 Task: Play online wordle game with 6 letters.
Action: Mouse moved to (727, 79)
Screenshot: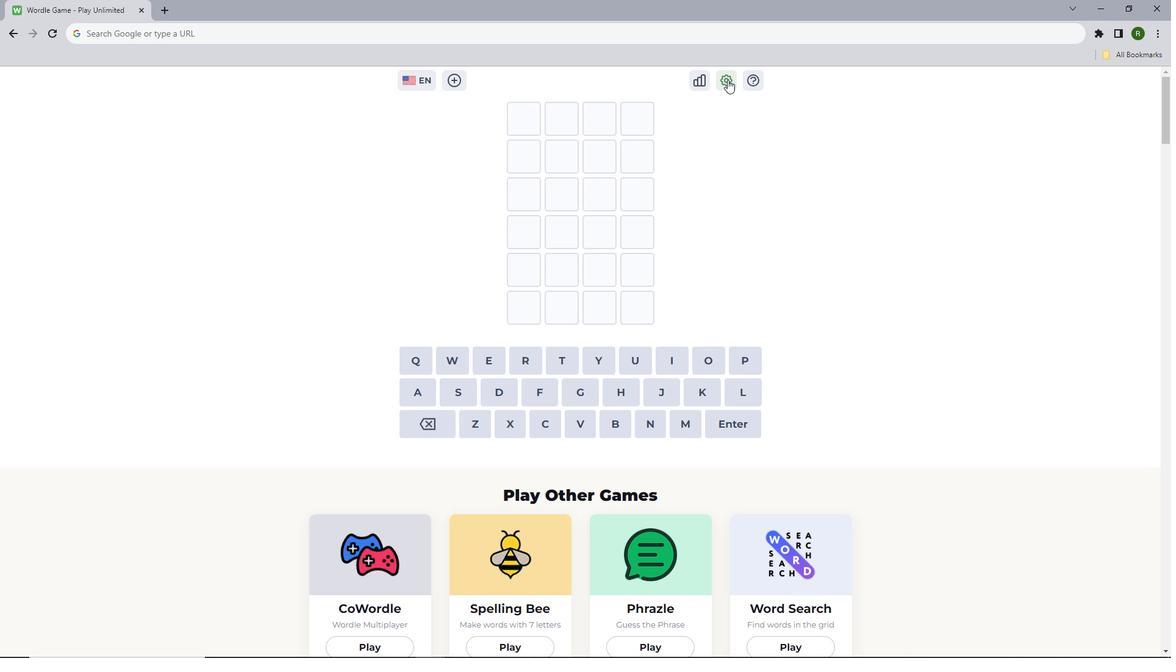 
Action: Mouse pressed left at (727, 79)
Screenshot: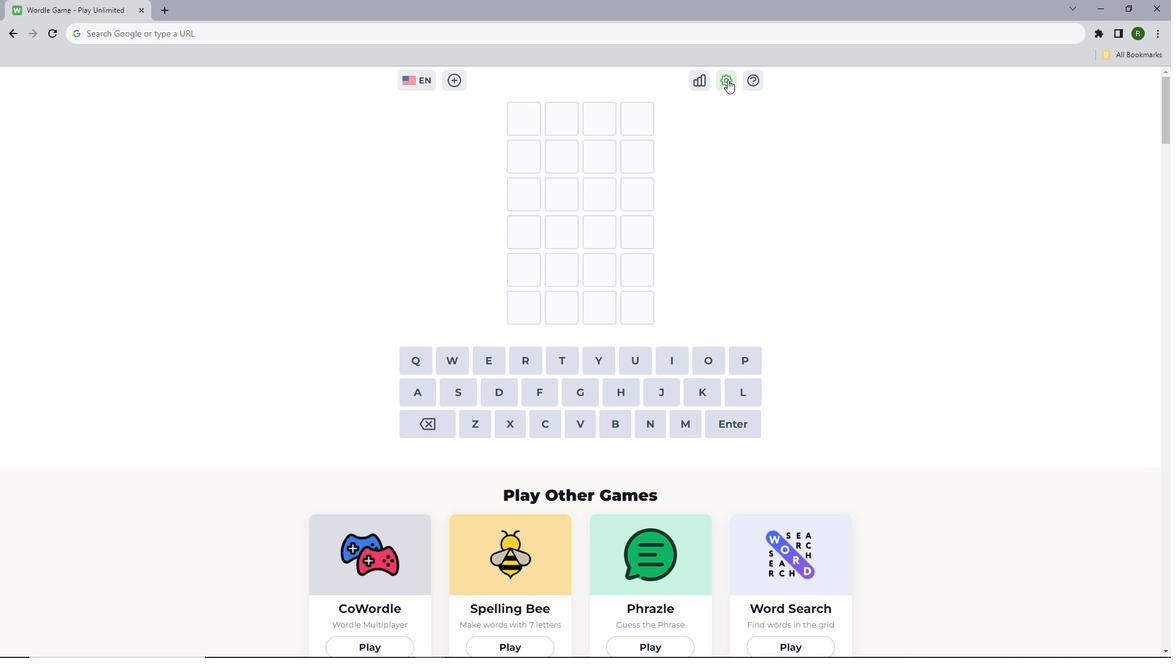 
Action: Mouse moved to (539, 162)
Screenshot: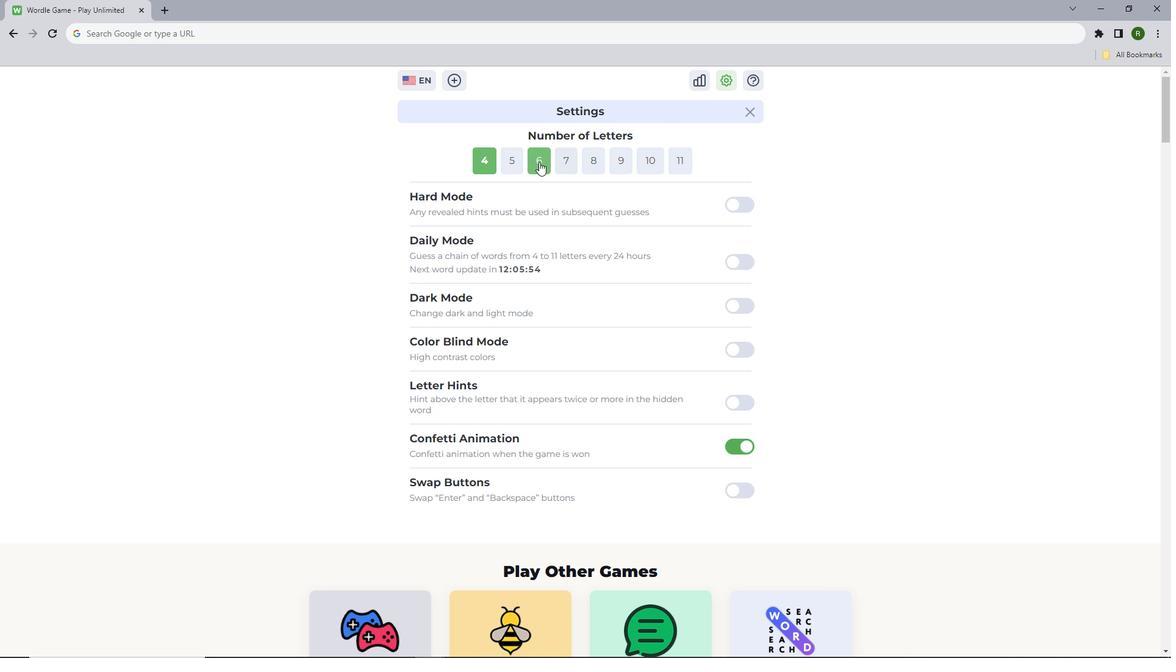 
Action: Mouse pressed left at (539, 162)
Screenshot: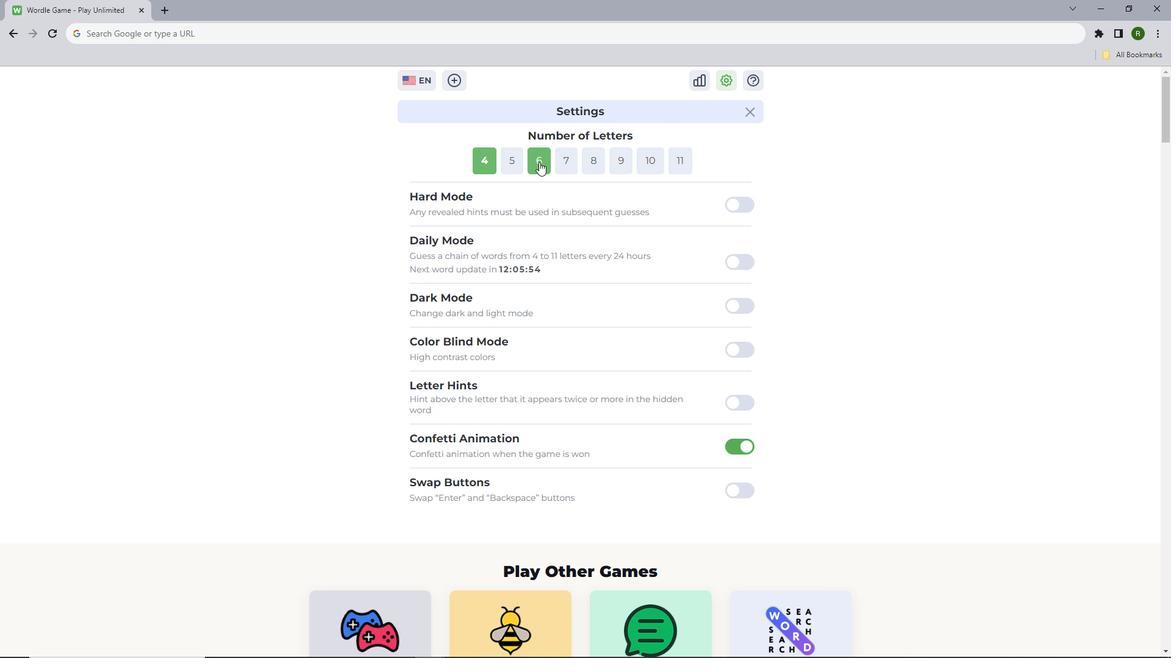 
Action: Mouse moved to (749, 109)
Screenshot: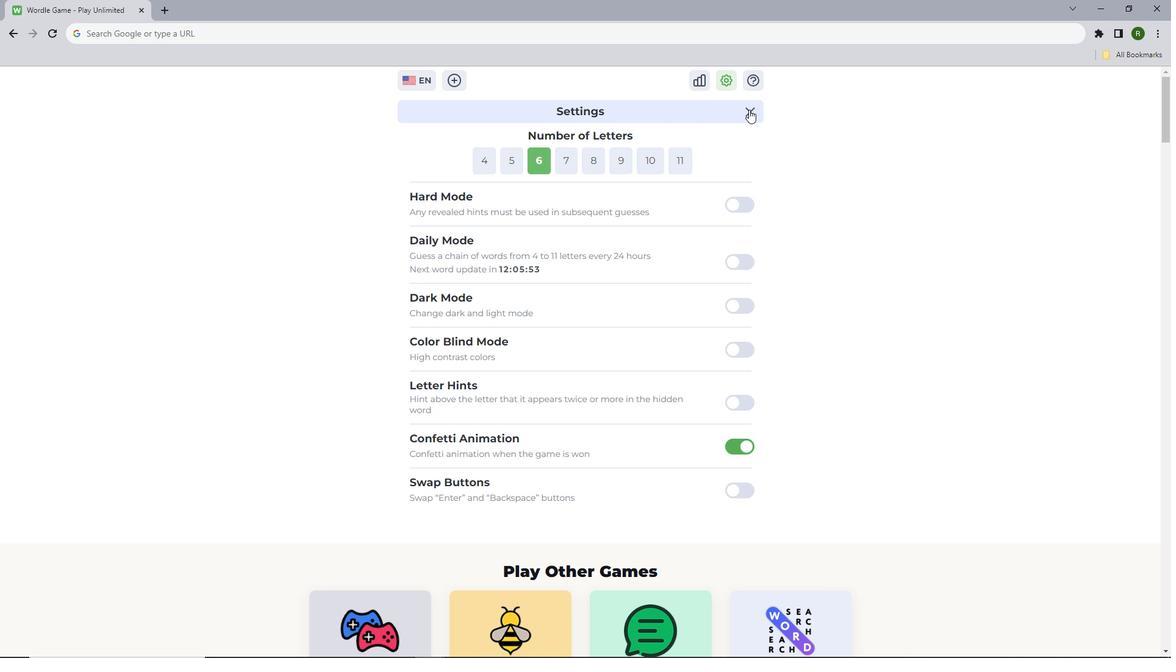 
Action: Mouse pressed left at (749, 109)
Screenshot: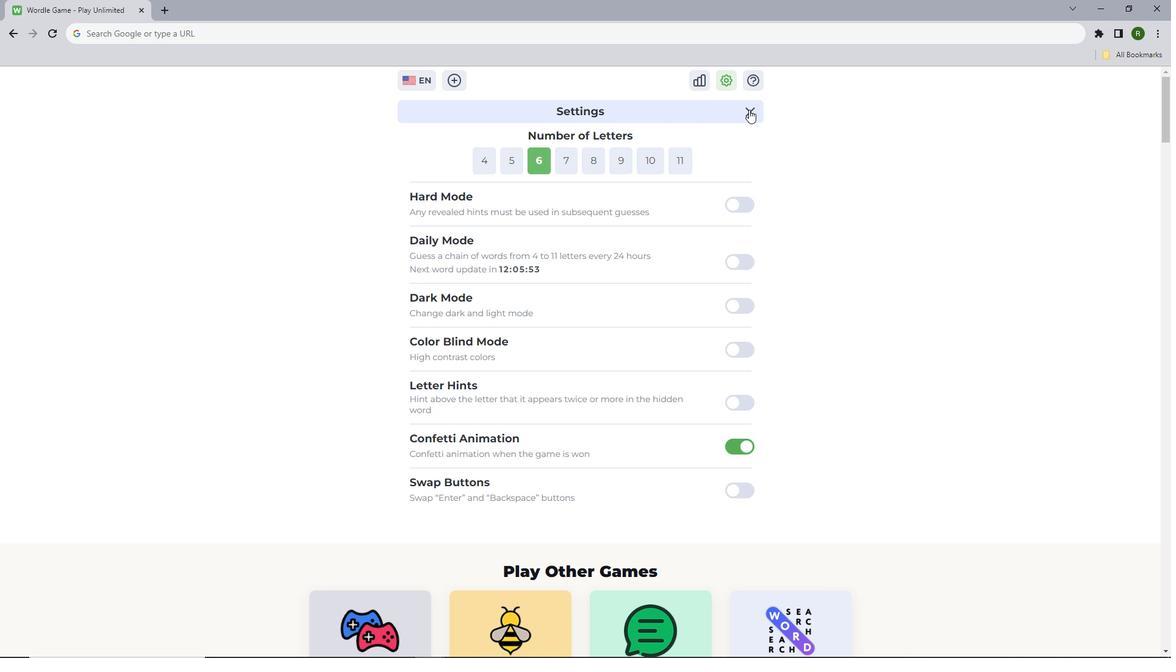 
Action: Mouse moved to (563, 361)
Screenshot: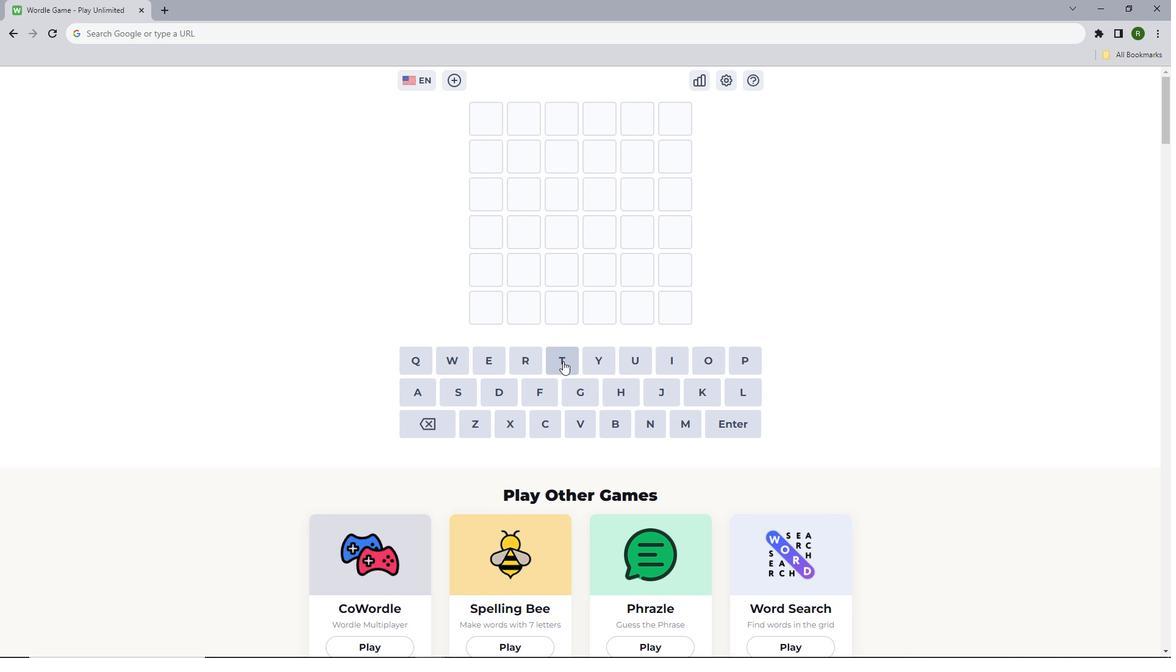 
Action: Mouse pressed left at (563, 361)
Screenshot: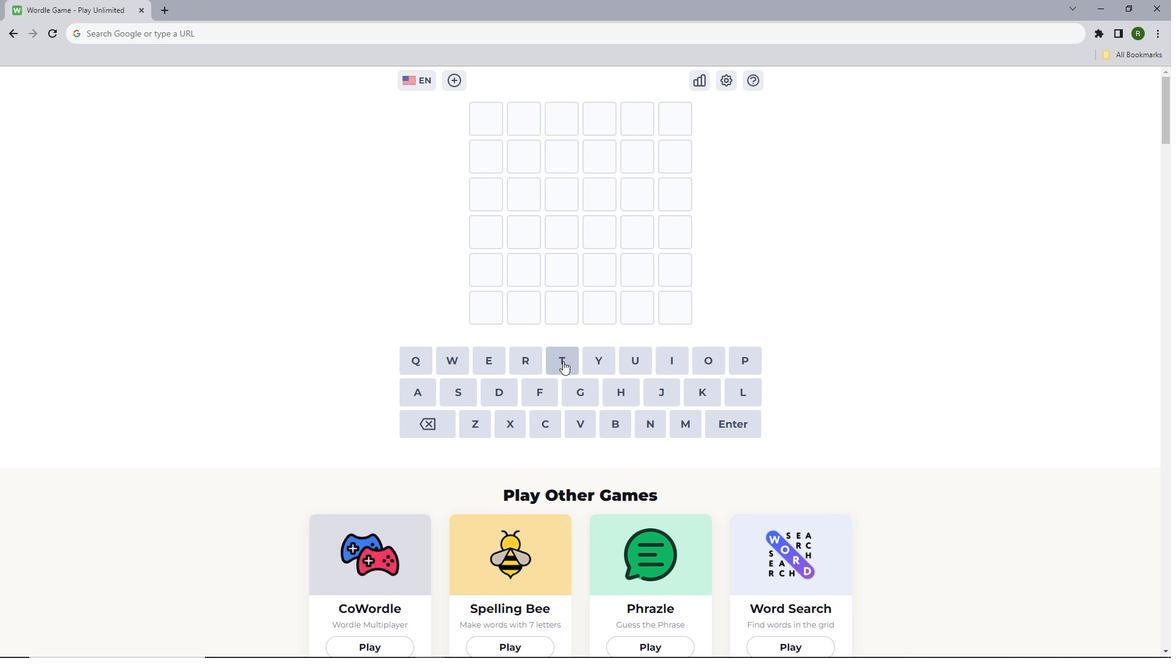 
Action: Mouse moved to (422, 391)
Screenshot: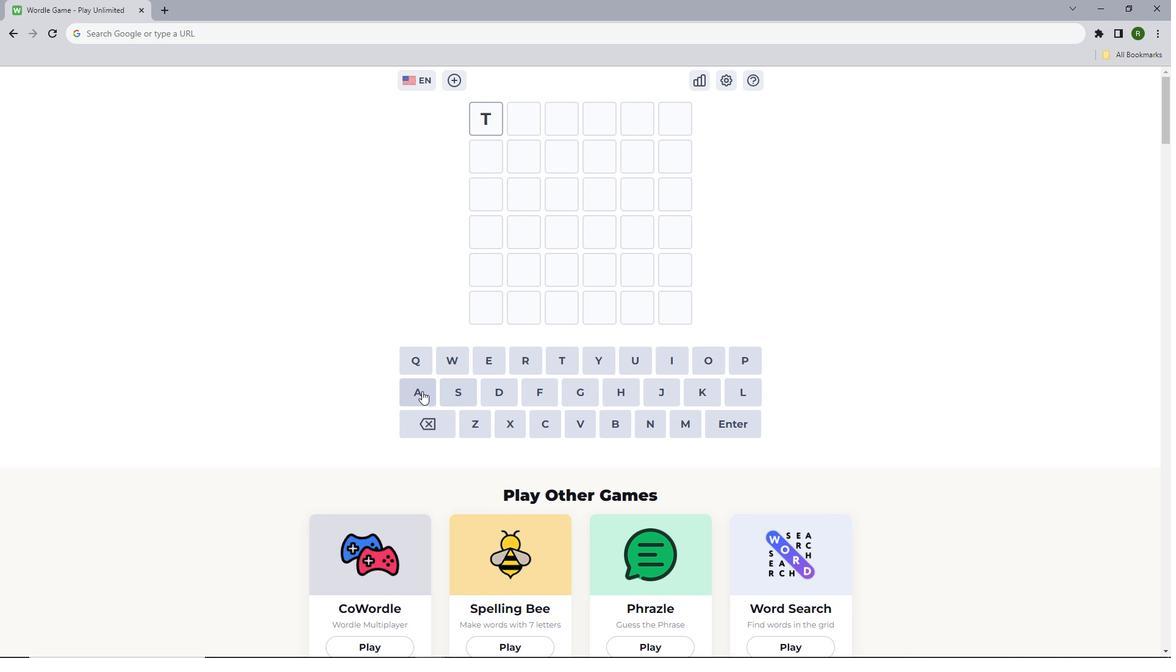 
Action: Mouse pressed left at (422, 391)
Screenshot: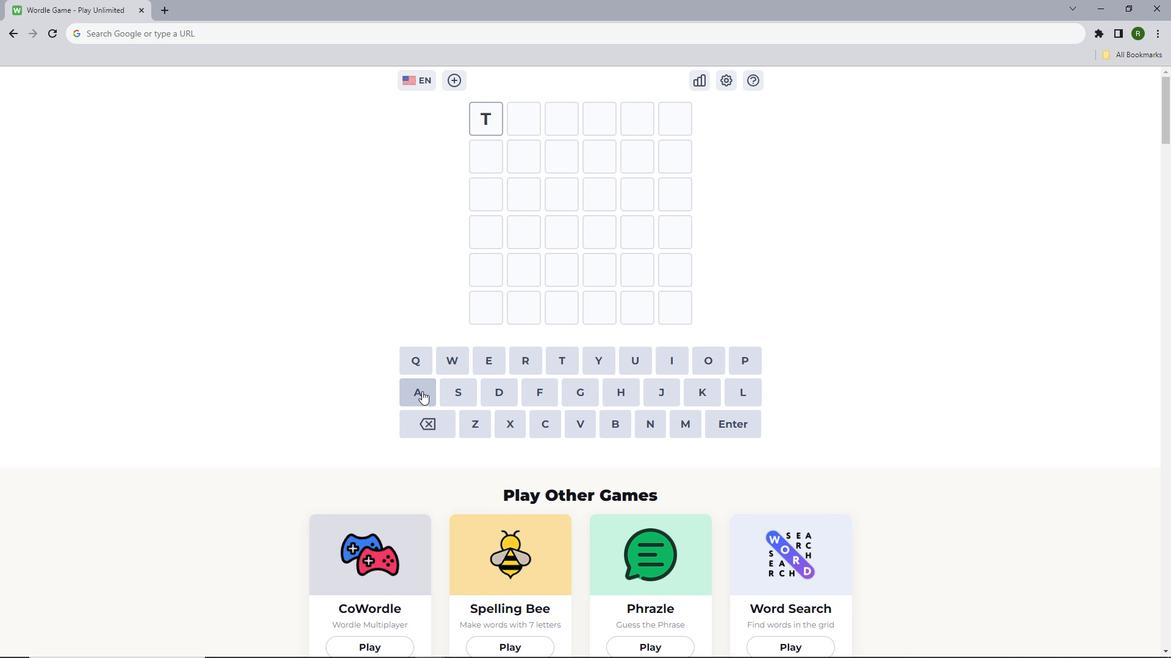 
Action: Mouse moved to (646, 422)
Screenshot: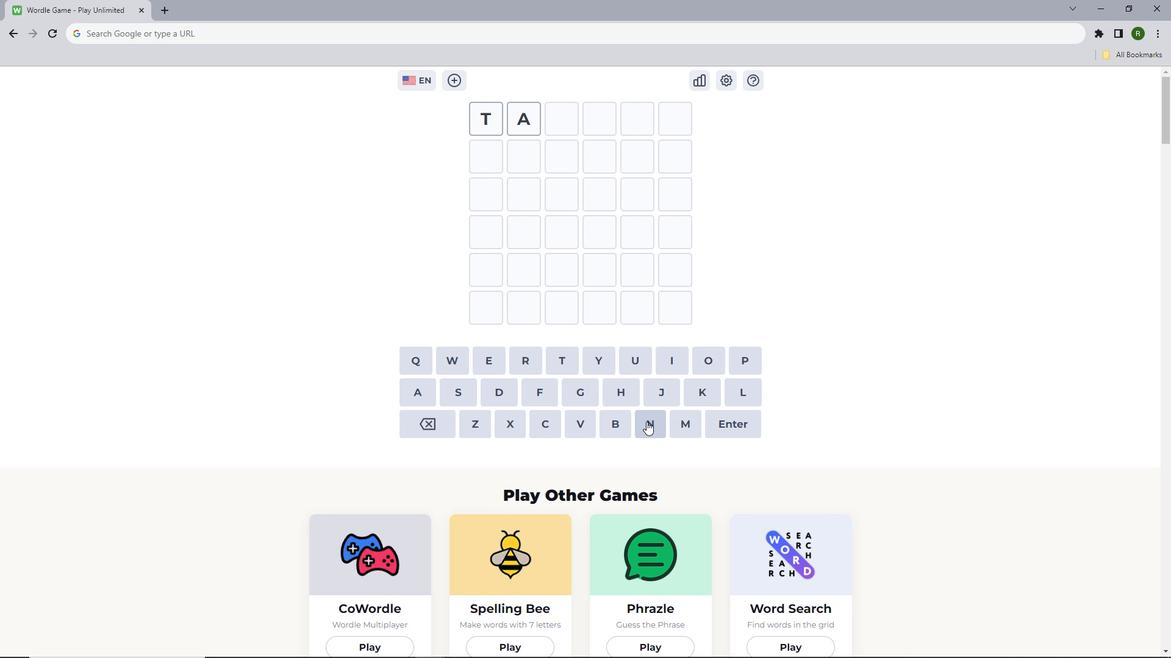 
Action: Mouse pressed left at (646, 422)
Screenshot: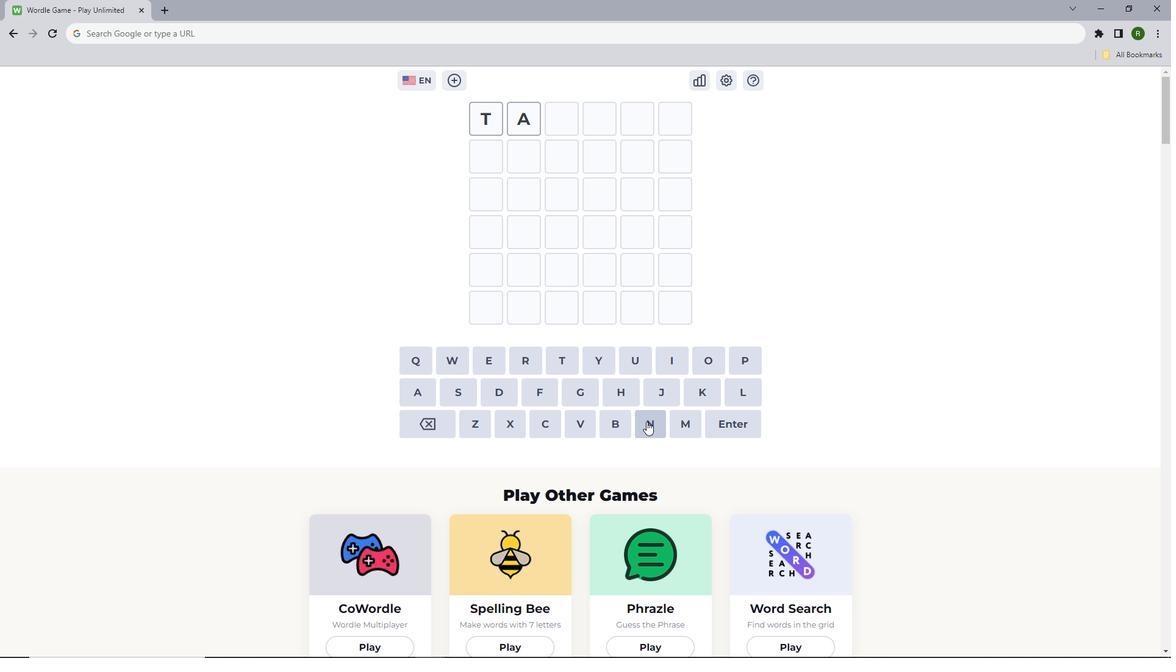 
Action: Mouse moved to (582, 392)
Screenshot: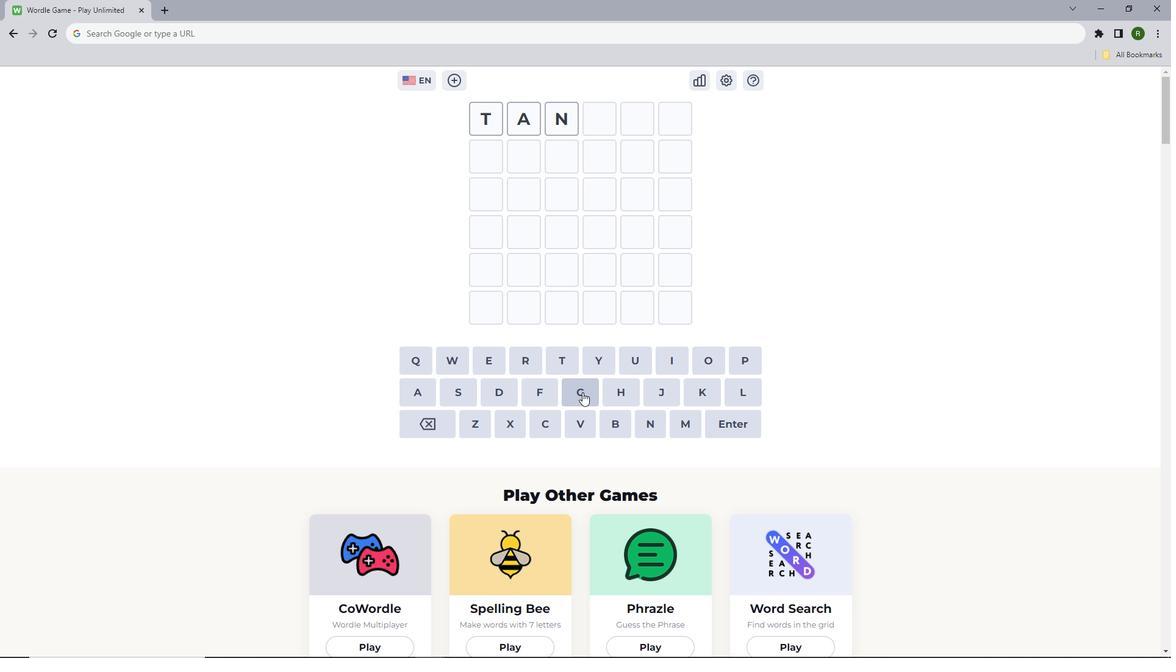 
Action: Mouse pressed left at (582, 392)
Screenshot: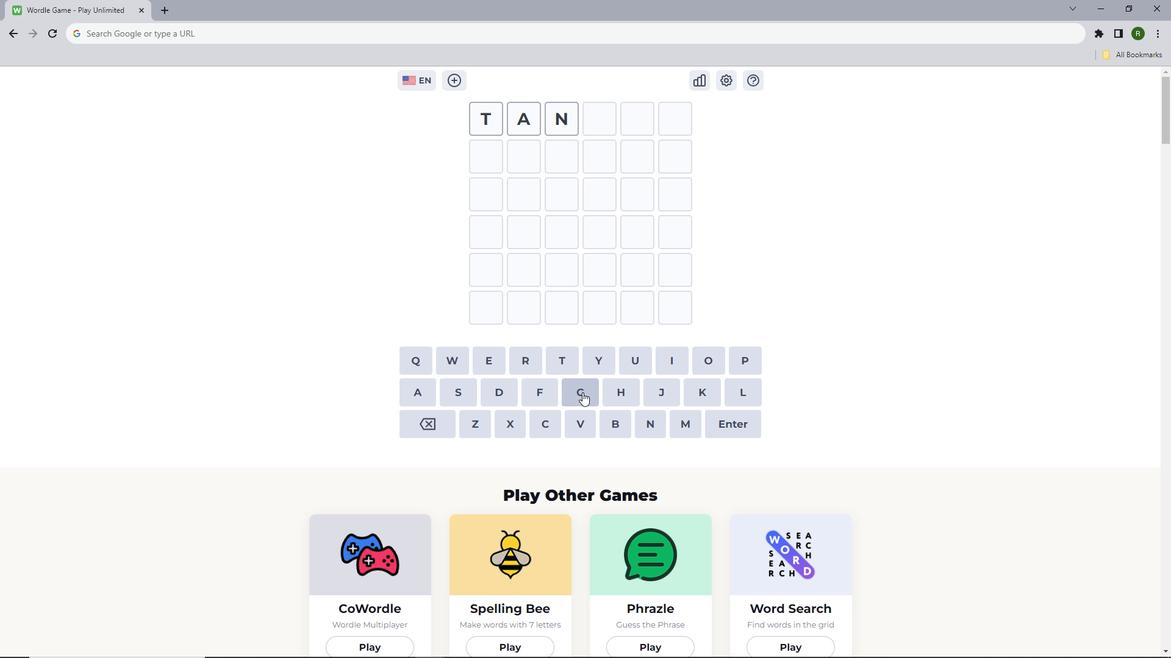 
Action: Mouse moved to (739, 386)
Screenshot: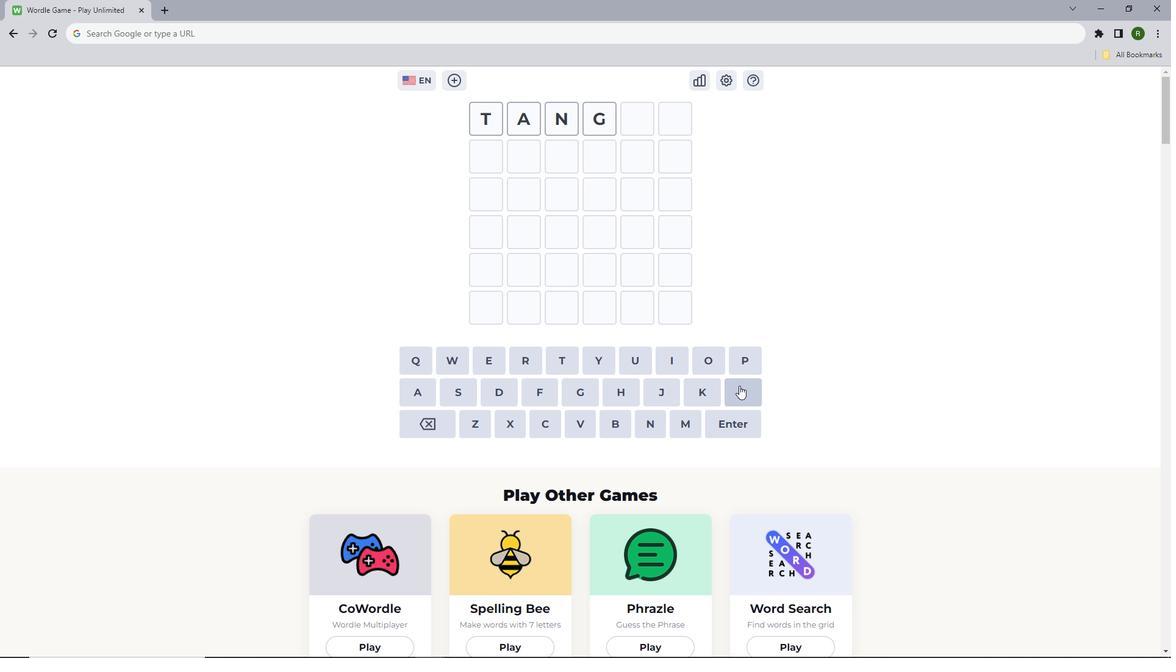 
Action: Mouse pressed left at (739, 386)
Screenshot: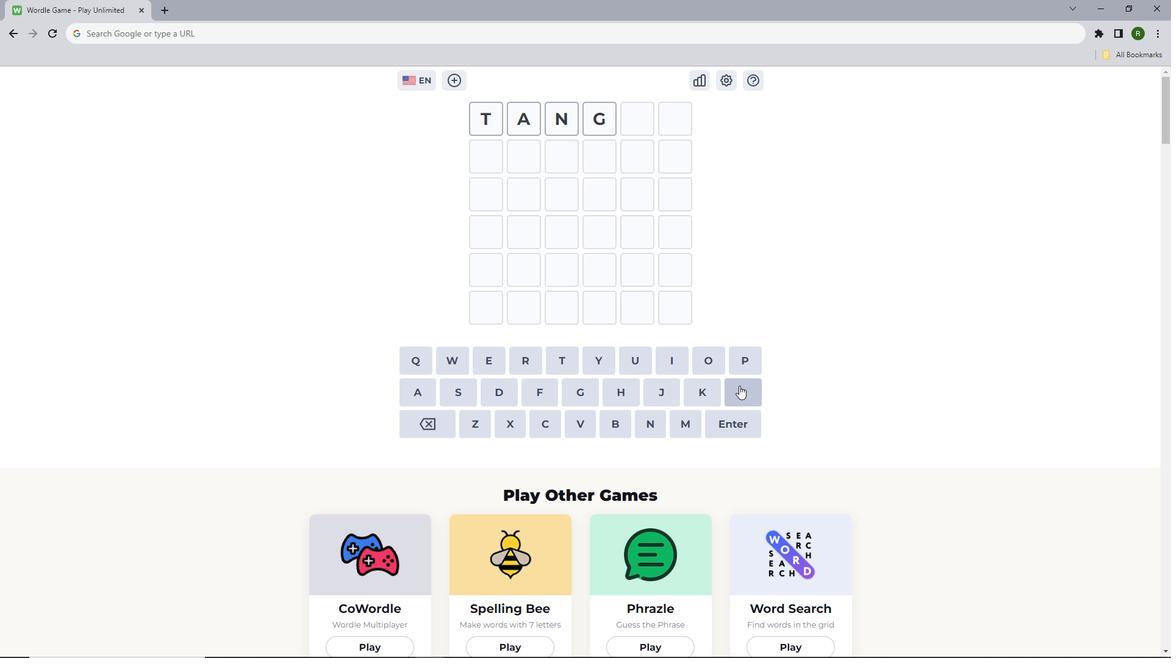 
Action: Mouse moved to (502, 356)
Screenshot: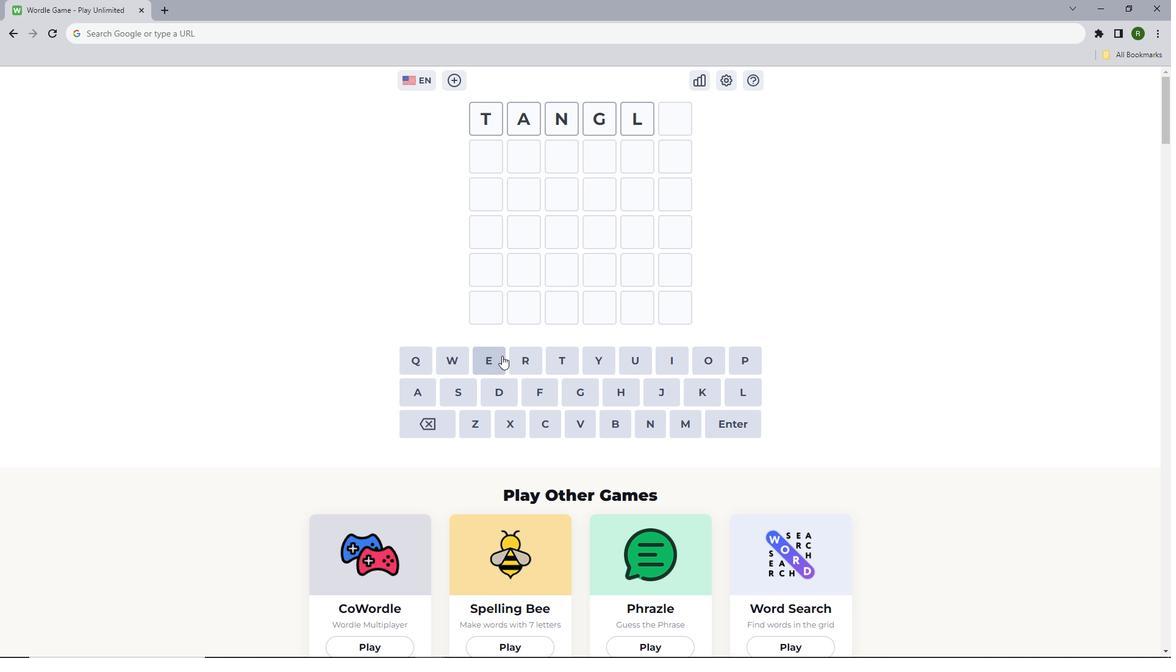 
Action: Mouse pressed left at (502, 356)
Screenshot: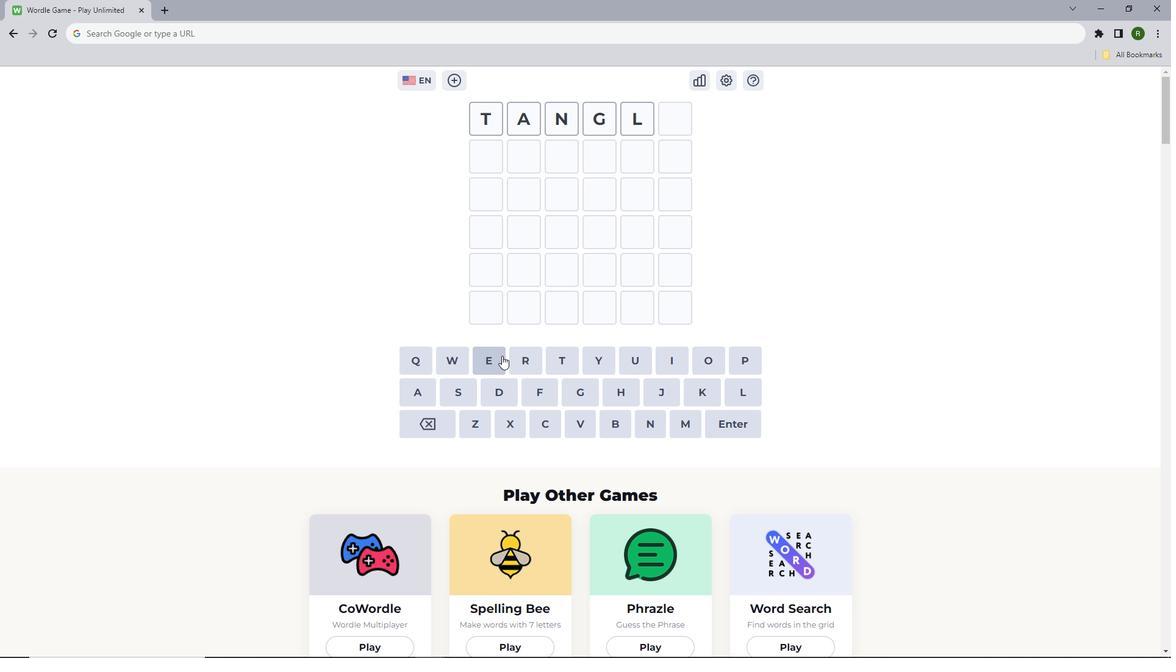 
Action: Mouse moved to (723, 429)
Screenshot: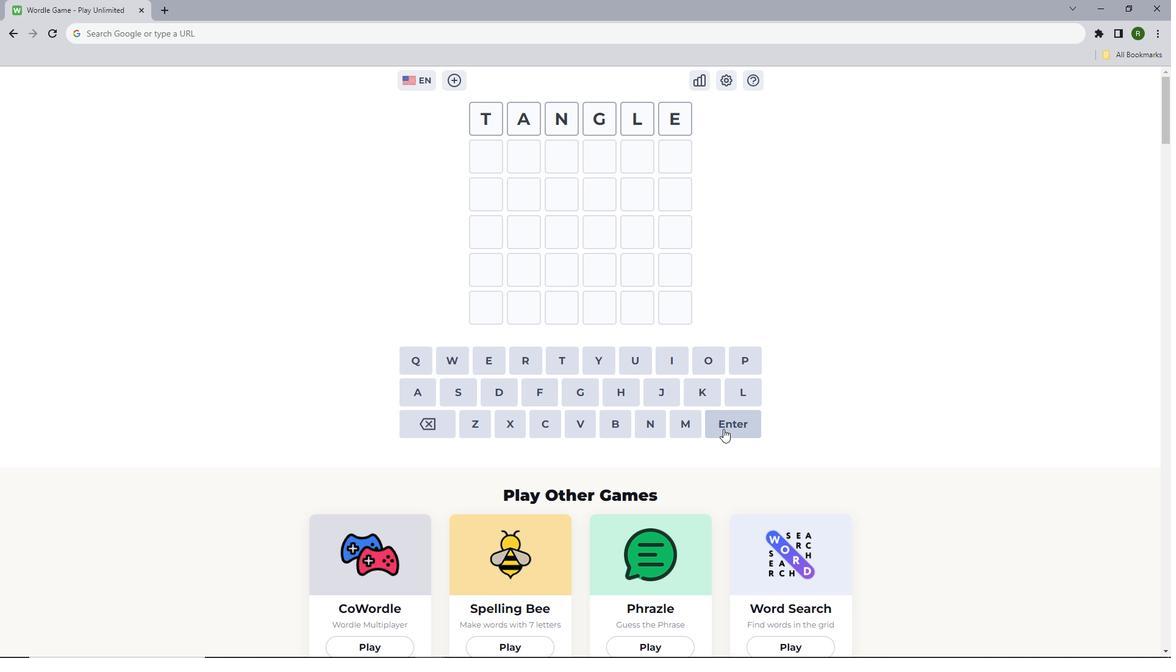 
Action: Mouse pressed left at (723, 429)
Screenshot: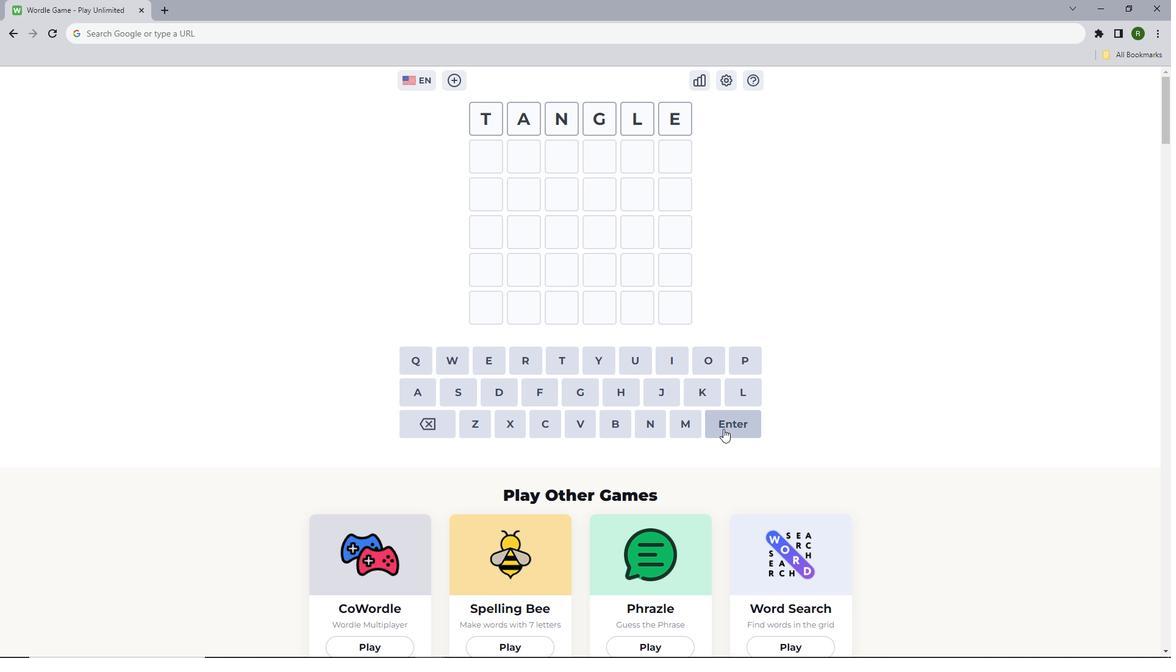 
Action: Mouse moved to (560, 359)
Screenshot: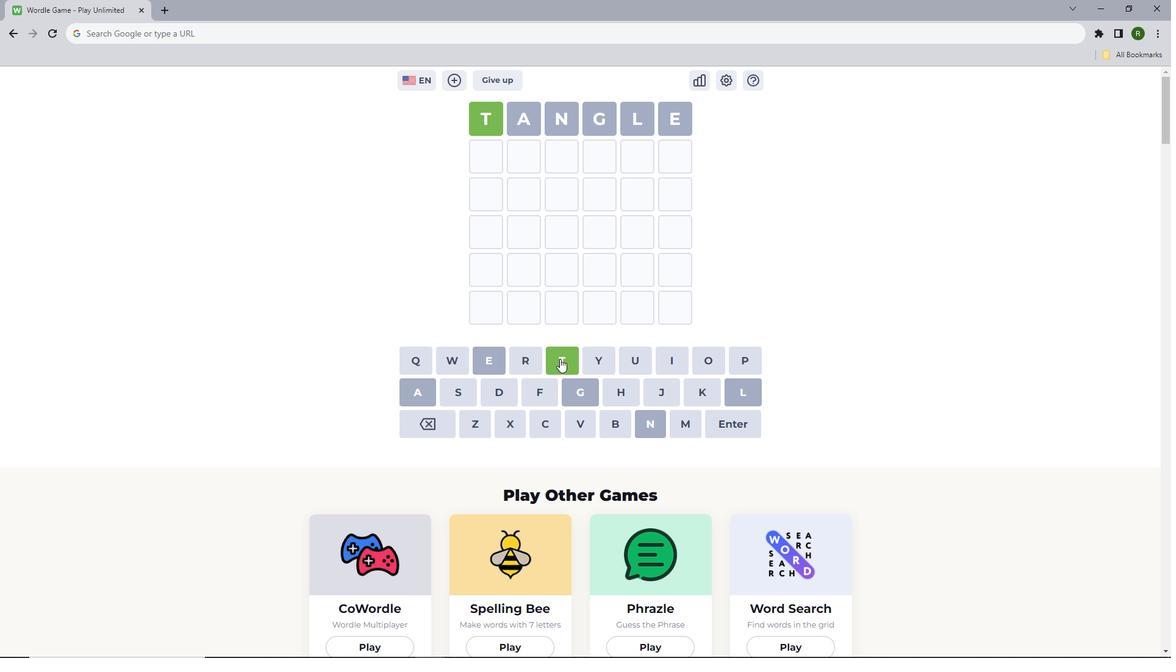 
Action: Mouse pressed left at (560, 359)
Screenshot: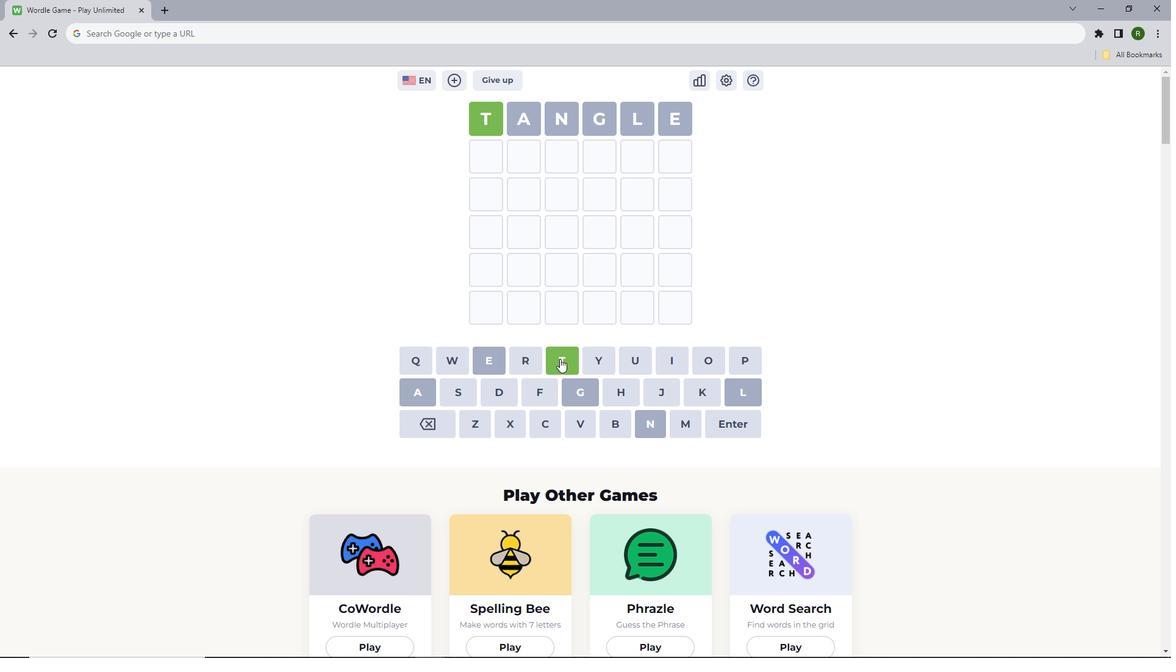 
Action: Mouse moved to (533, 361)
Screenshot: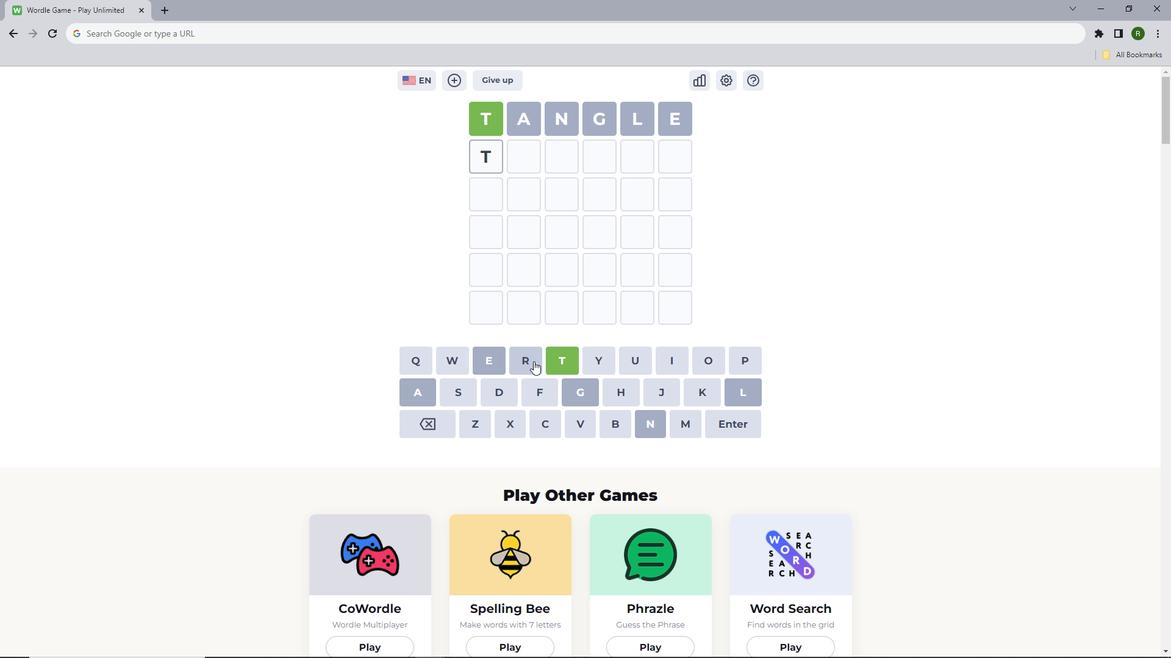 
Action: Mouse pressed left at (533, 361)
Screenshot: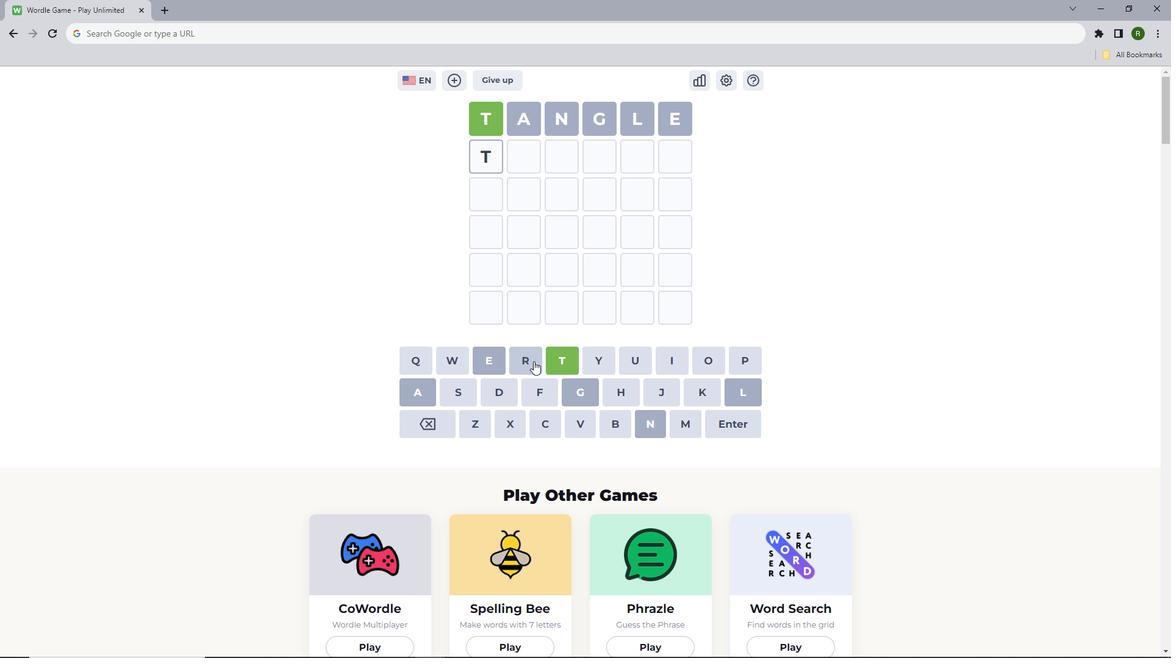 
Action: Mouse moved to (671, 370)
Screenshot: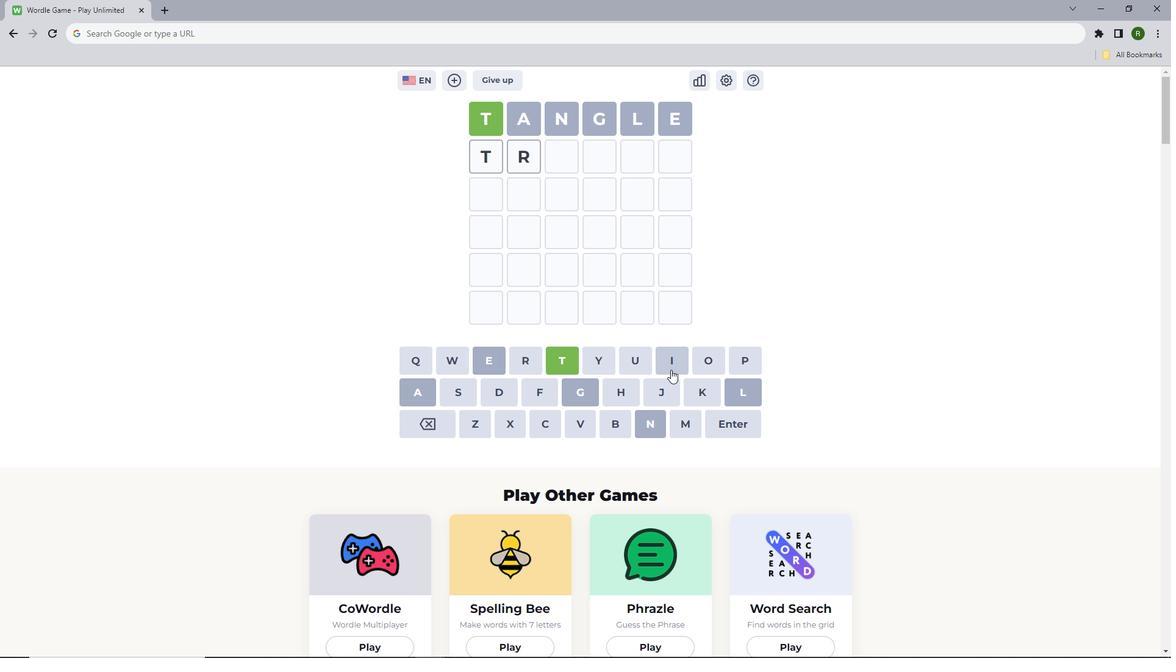 
Action: Mouse pressed left at (671, 370)
Screenshot: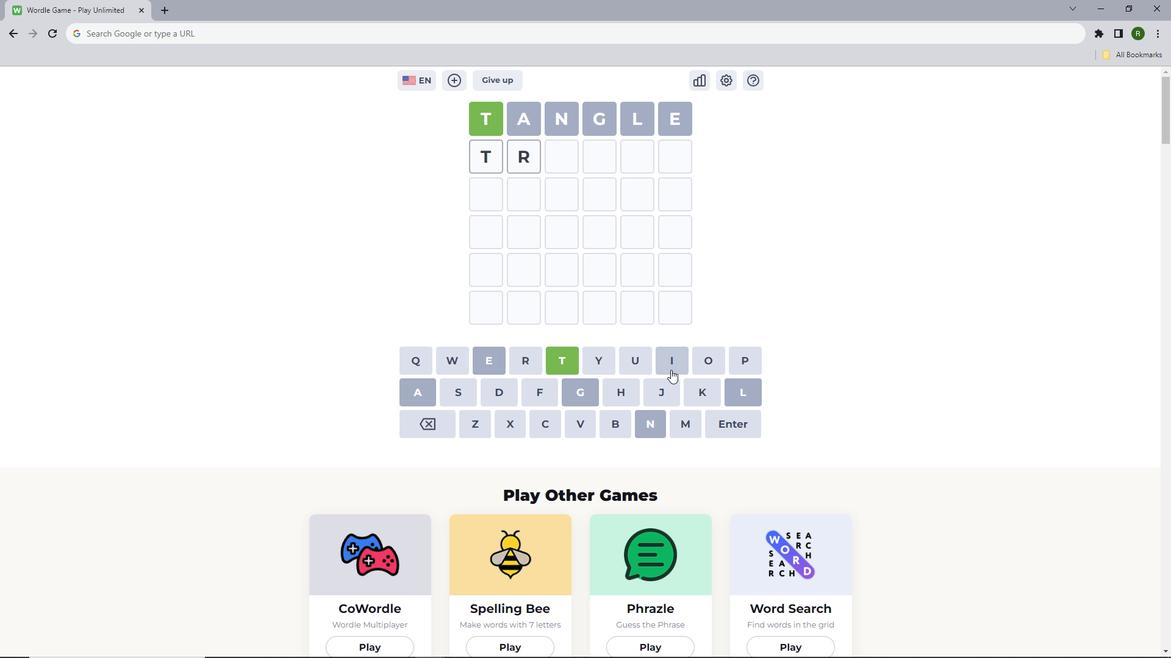 
Action: Mouse moved to (535, 418)
Screenshot: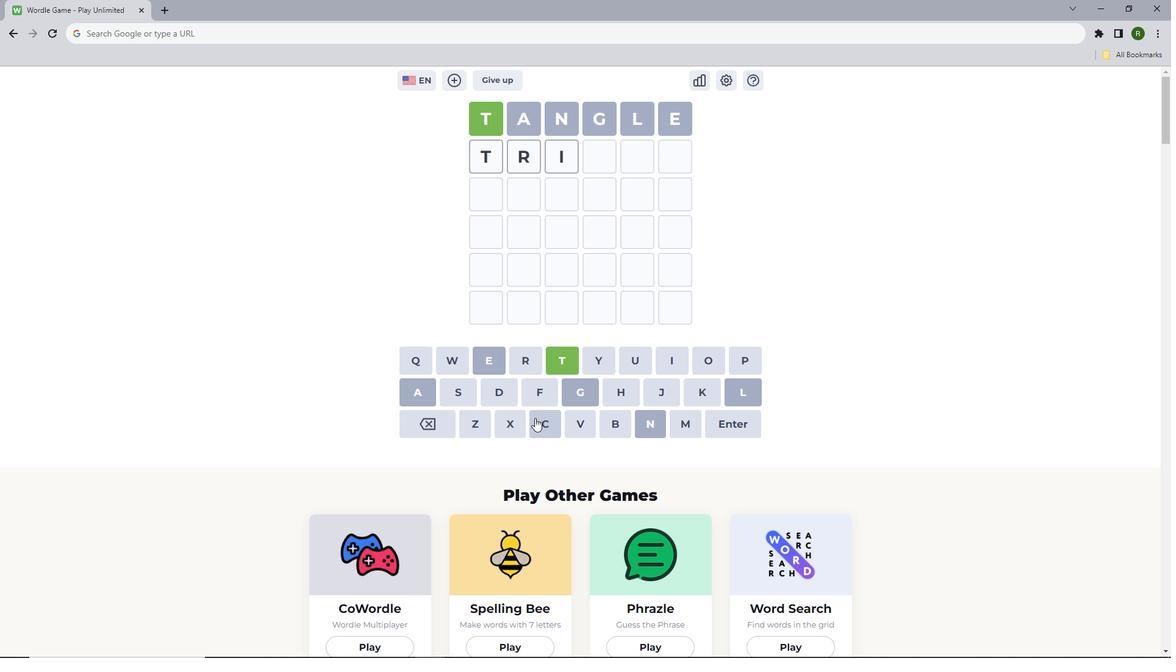
Action: Mouse pressed left at (535, 418)
Screenshot: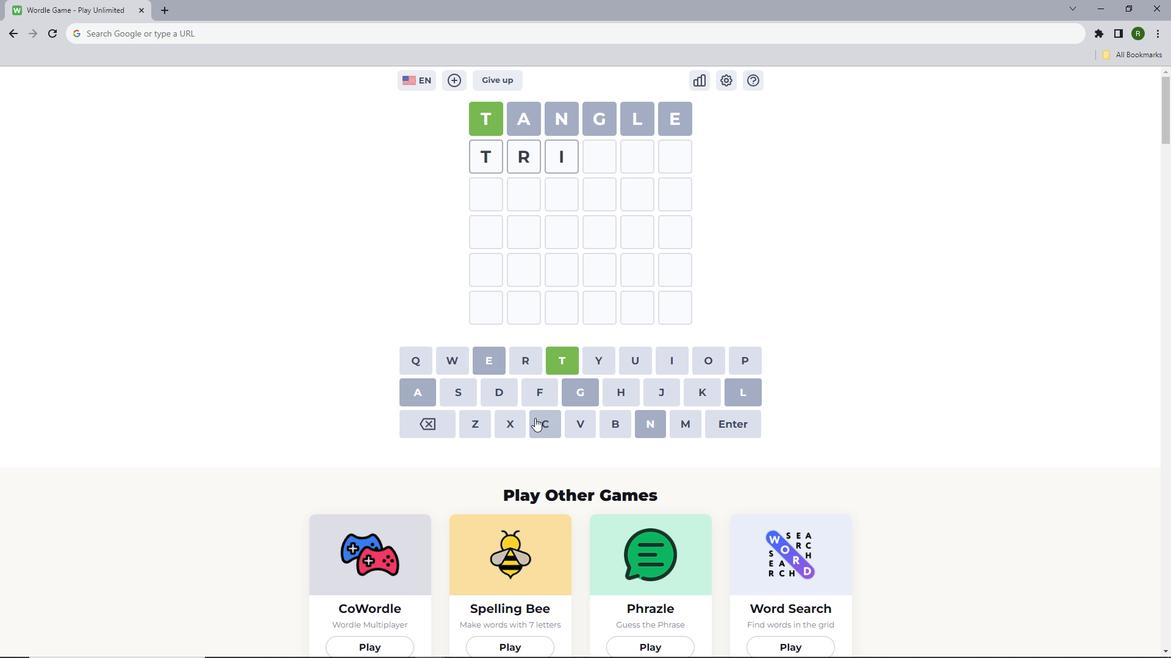 
Action: Mouse moved to (693, 389)
Screenshot: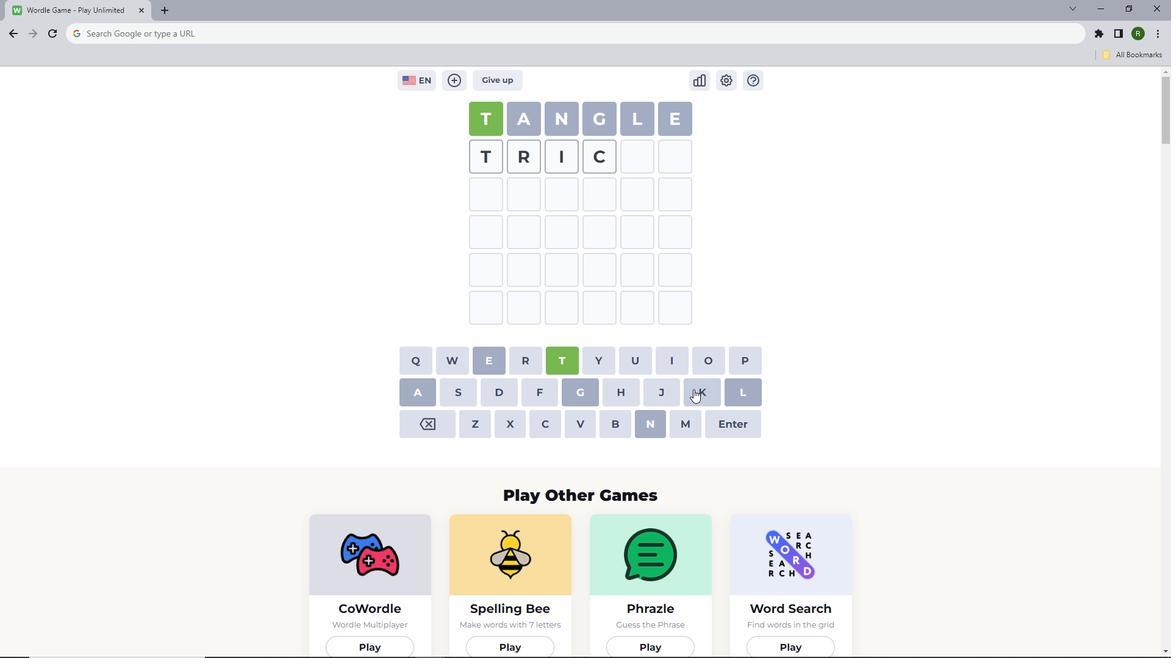 
Action: Mouse pressed left at (693, 389)
Screenshot: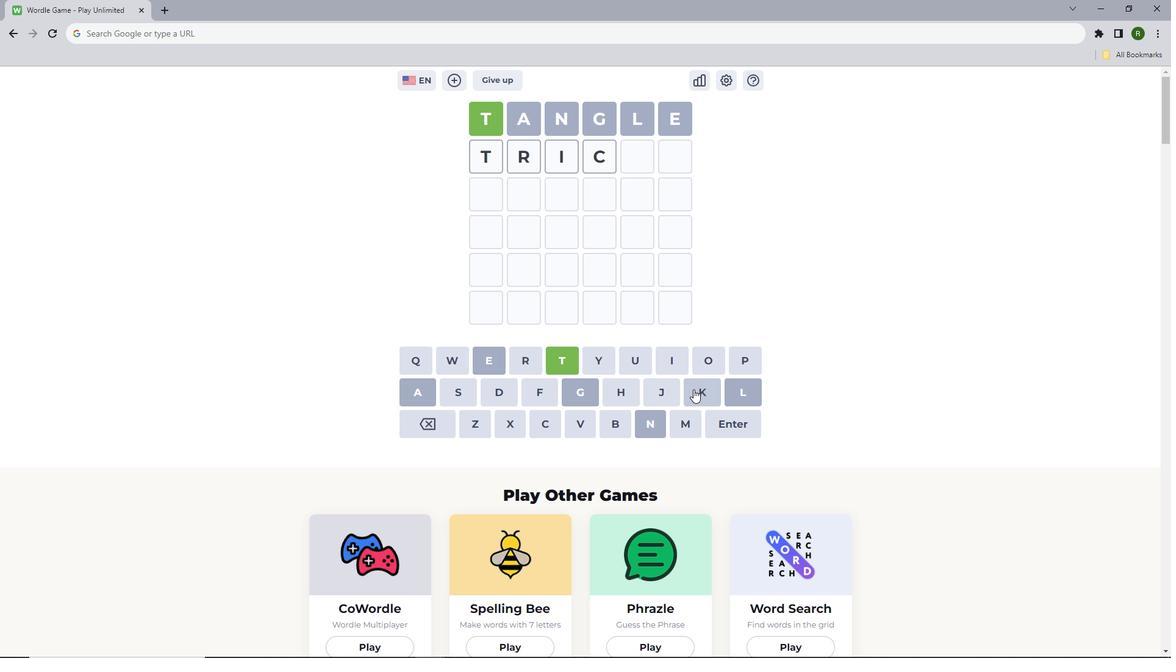 
Action: Mouse moved to (466, 386)
Screenshot: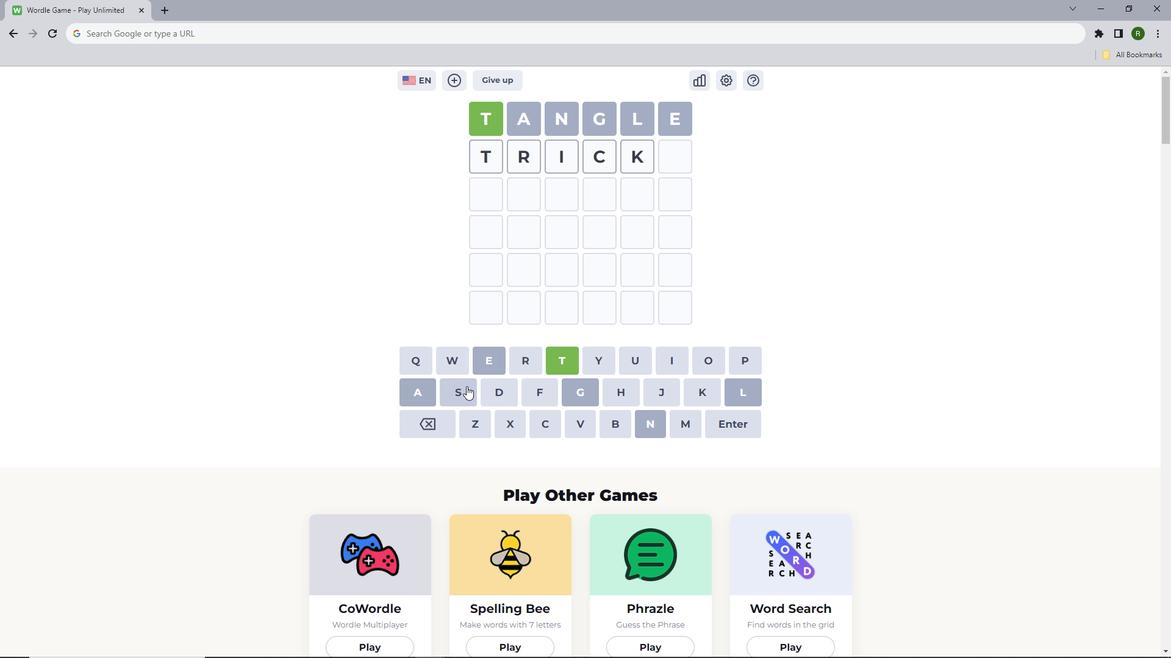 
Action: Mouse pressed left at (466, 386)
Screenshot: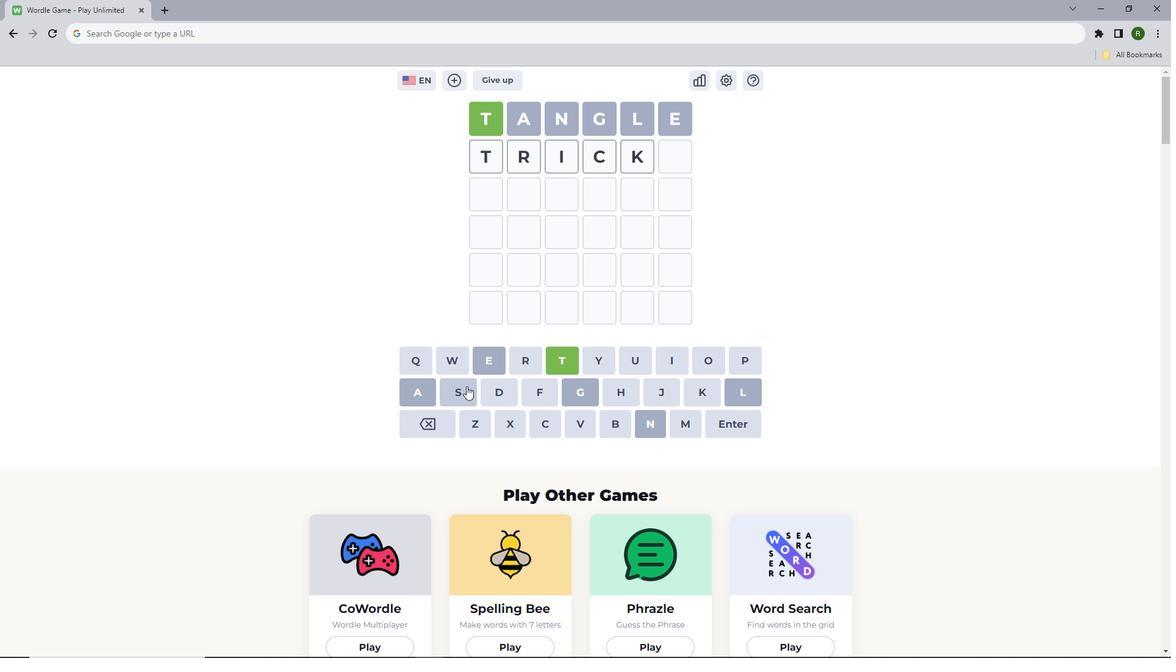 
Action: Mouse moved to (746, 420)
Screenshot: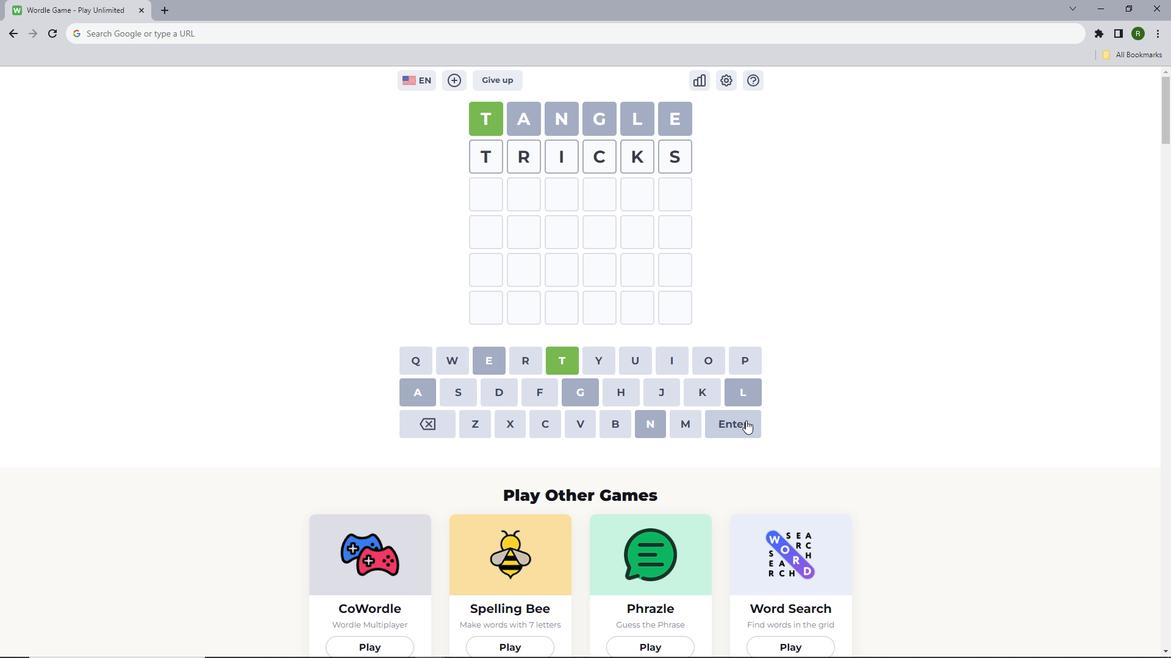 
Action: Mouse pressed left at (746, 420)
Screenshot: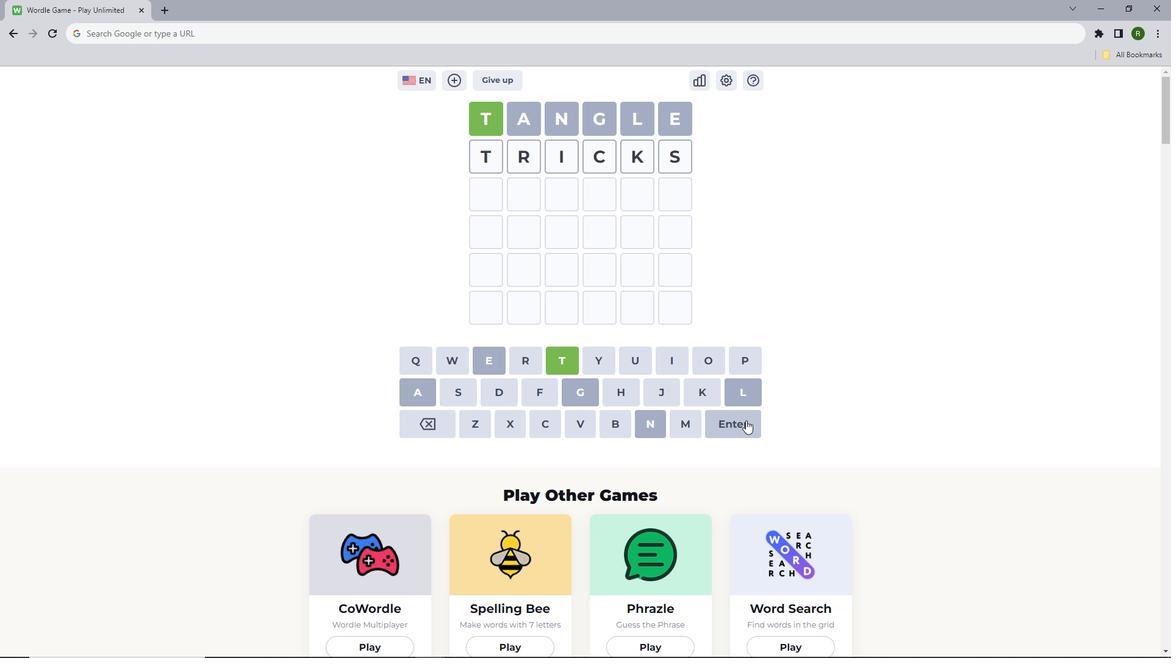 
Action: Mouse moved to (568, 354)
Screenshot: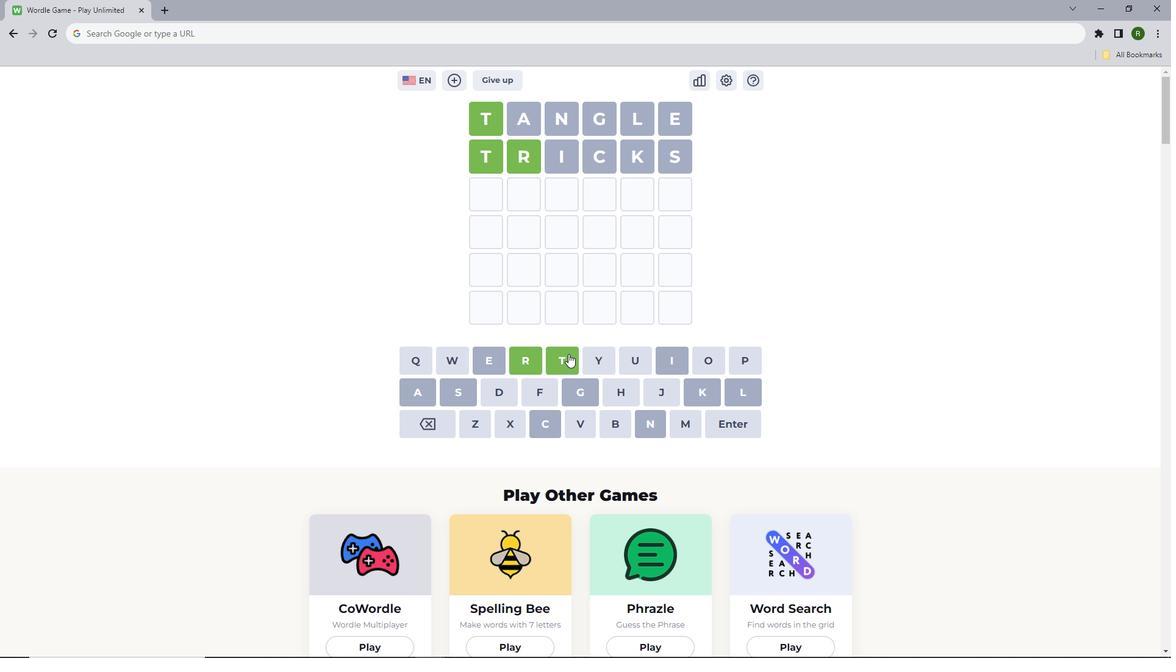 
Action: Mouse pressed left at (568, 354)
Screenshot: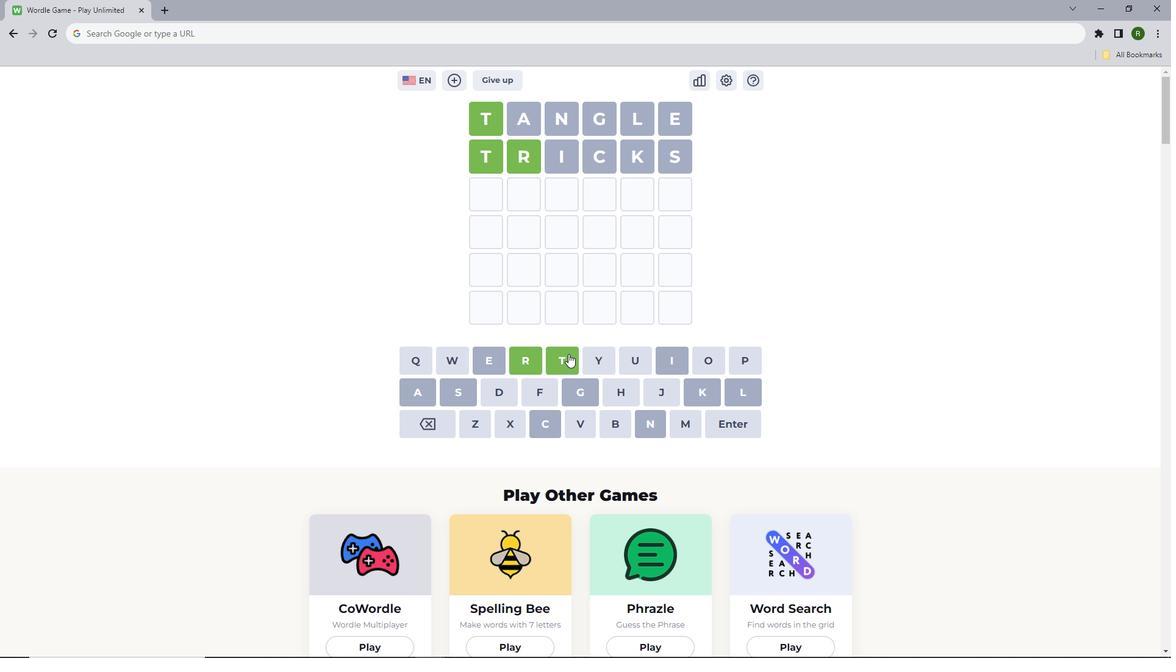
Action: Mouse moved to (534, 360)
Screenshot: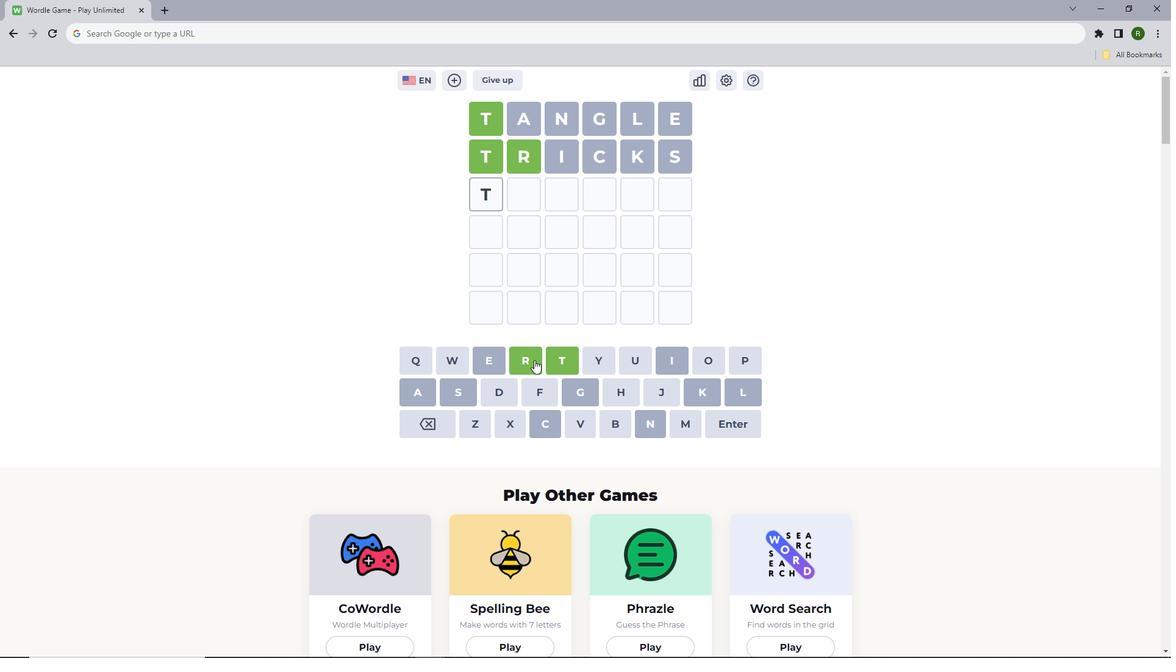 
Action: Mouse pressed left at (534, 360)
Screenshot: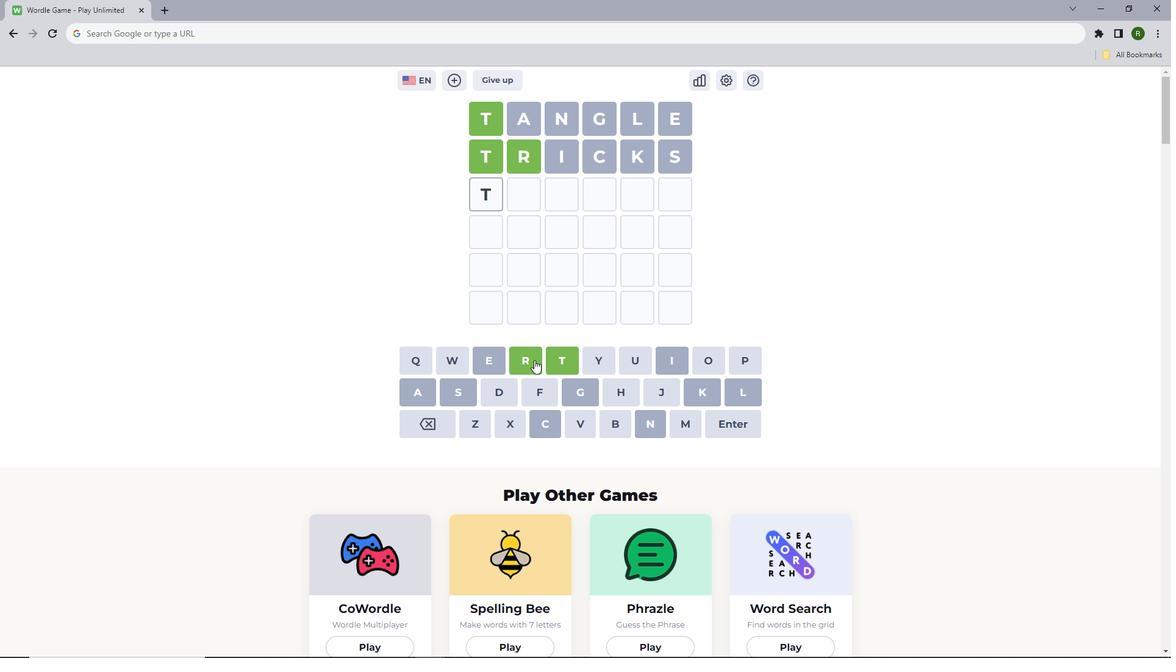 
Action: Mouse moved to (702, 358)
Screenshot: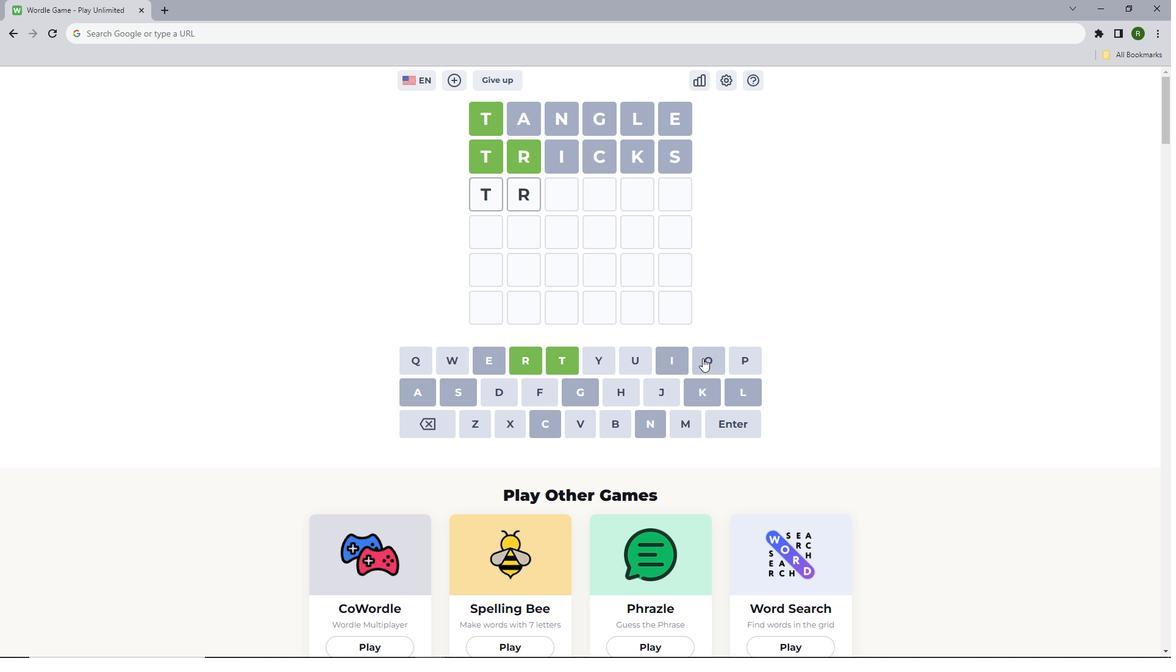 
Action: Mouse pressed left at (702, 358)
Screenshot: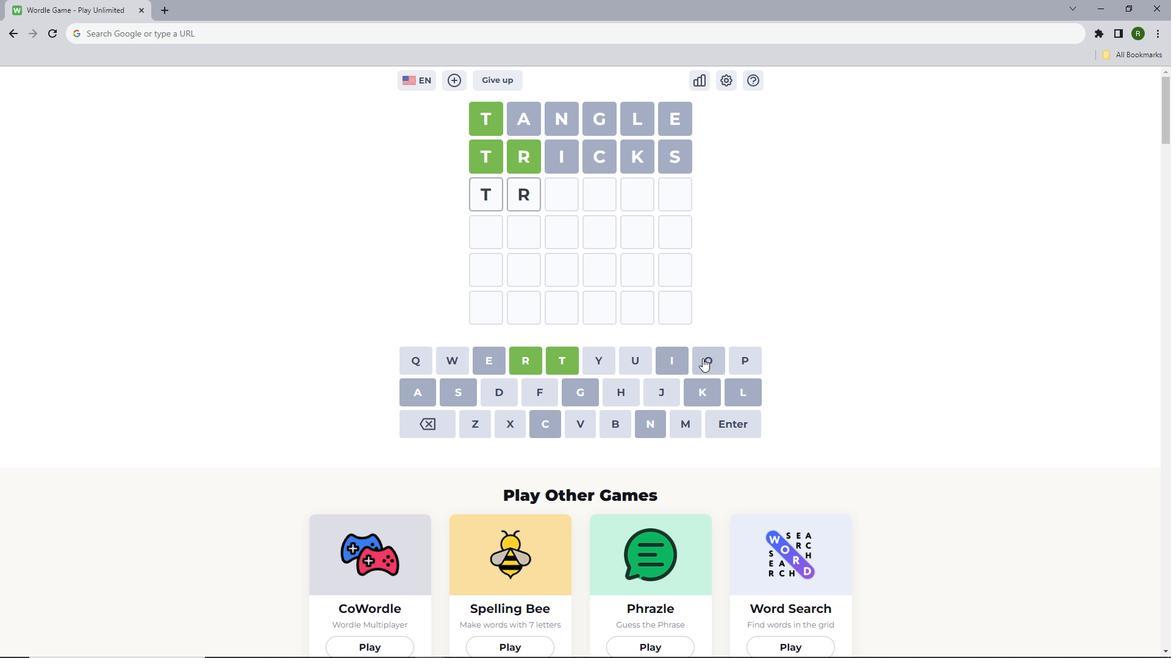 
Action: Mouse moved to (746, 366)
Screenshot: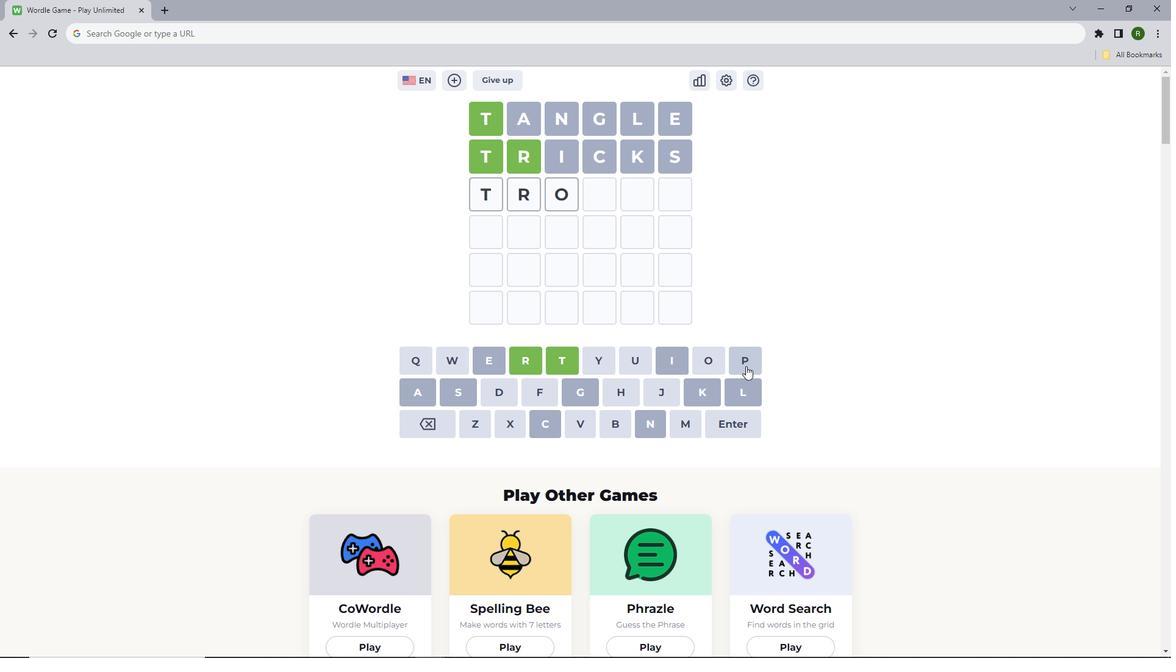 
Action: Mouse pressed left at (746, 366)
Screenshot: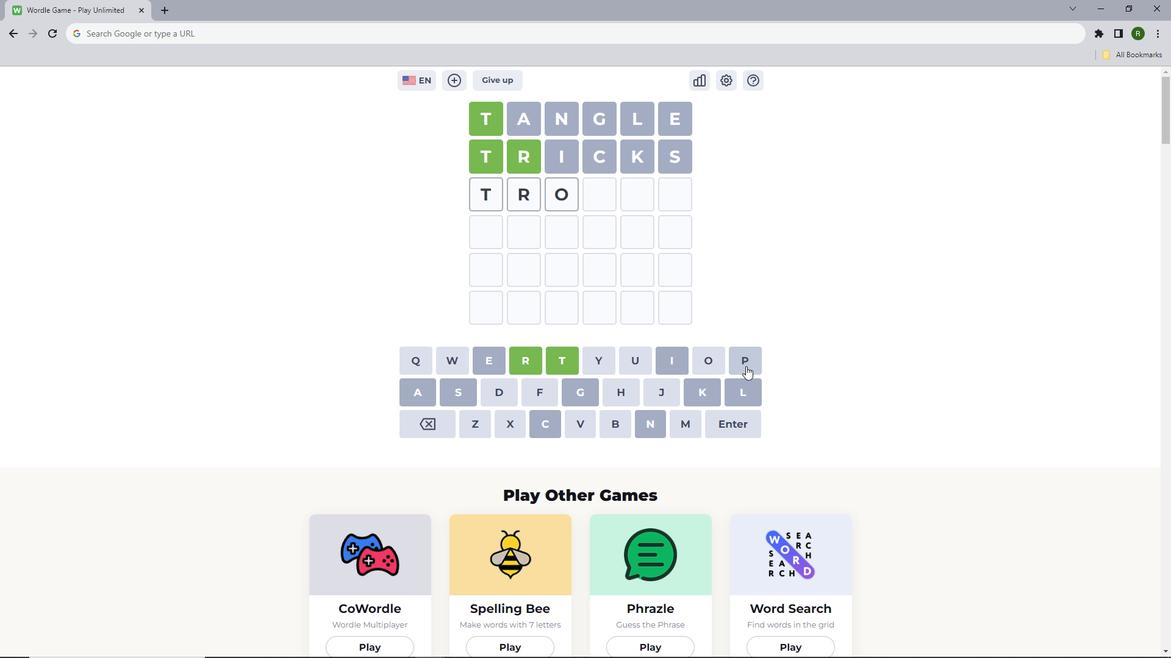 
Action: Mouse moved to (628, 389)
Screenshot: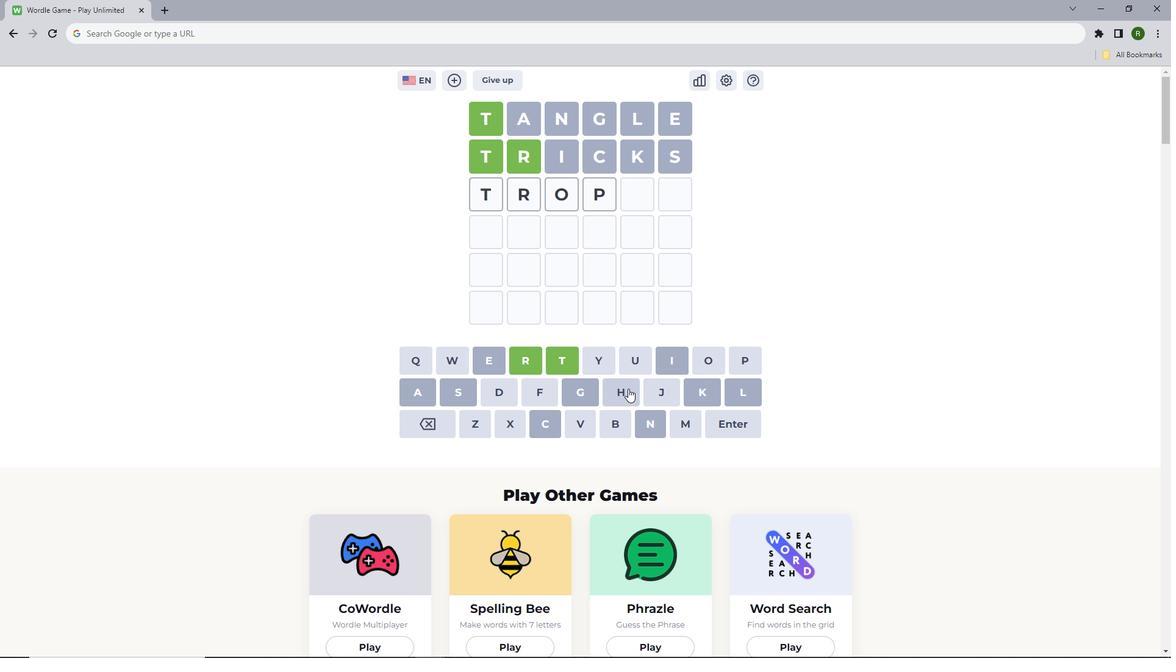 
Action: Mouse pressed left at (628, 389)
Screenshot: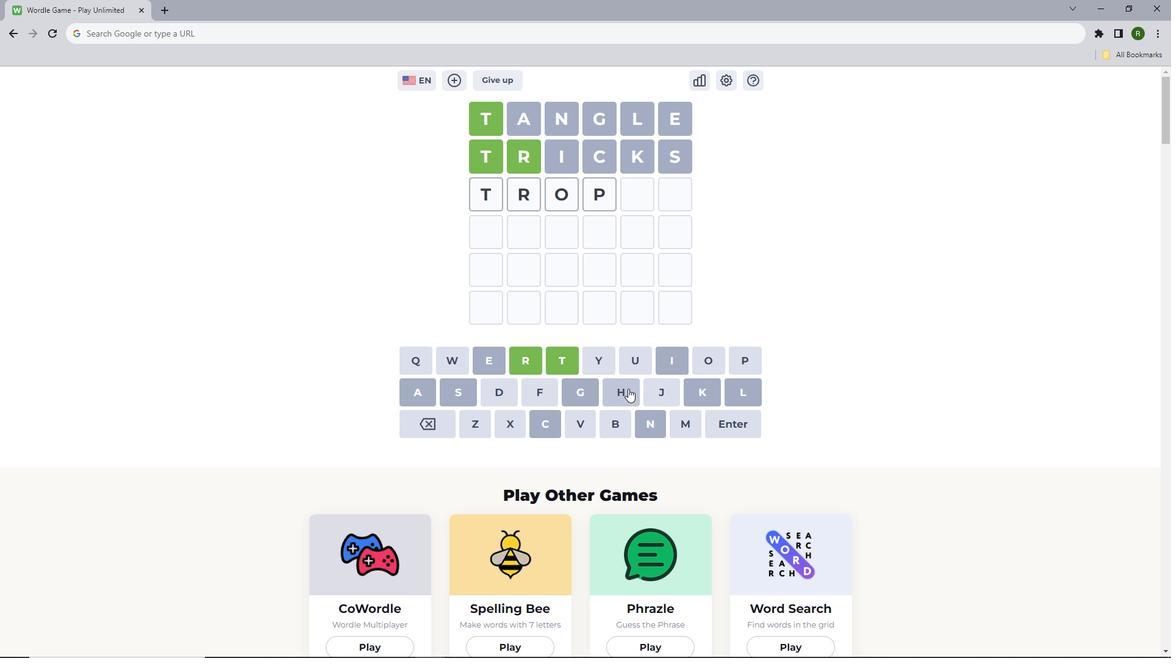 
Action: Mouse moved to (605, 361)
Screenshot: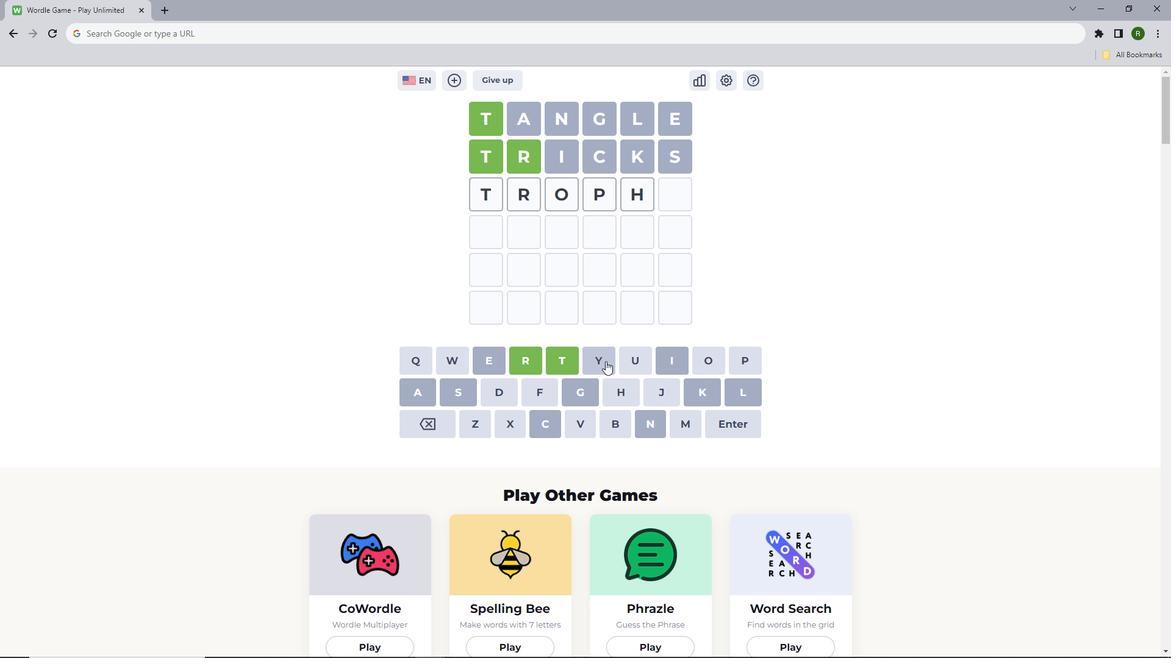 
Action: Mouse pressed left at (605, 361)
Screenshot: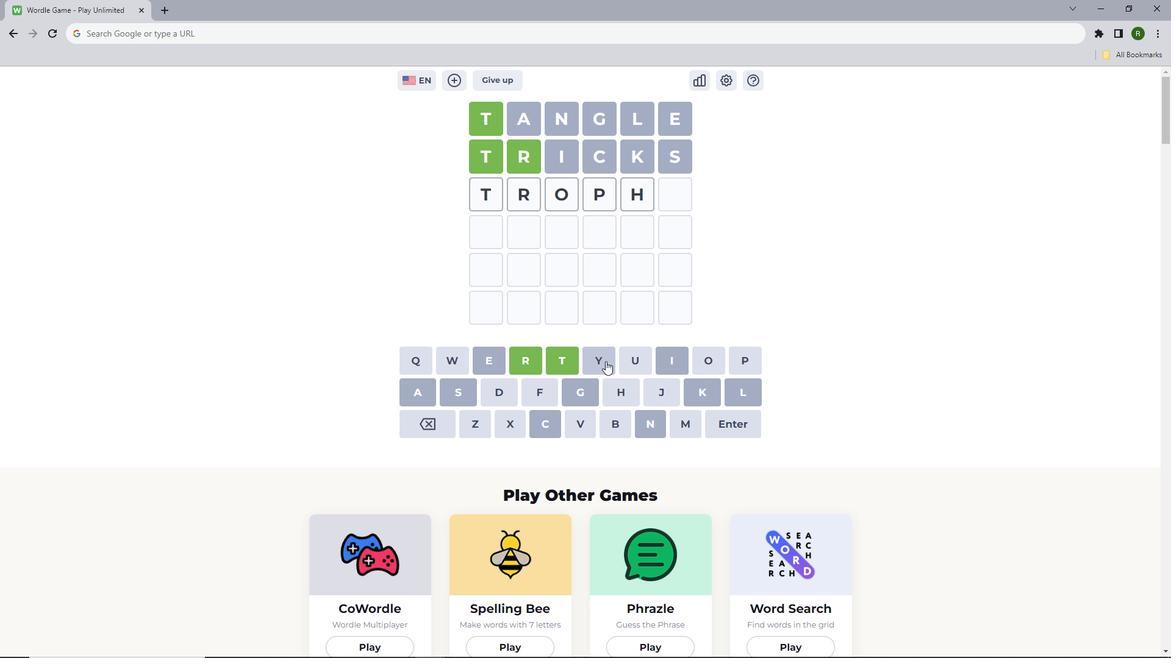 
Action: Mouse moved to (716, 424)
Screenshot: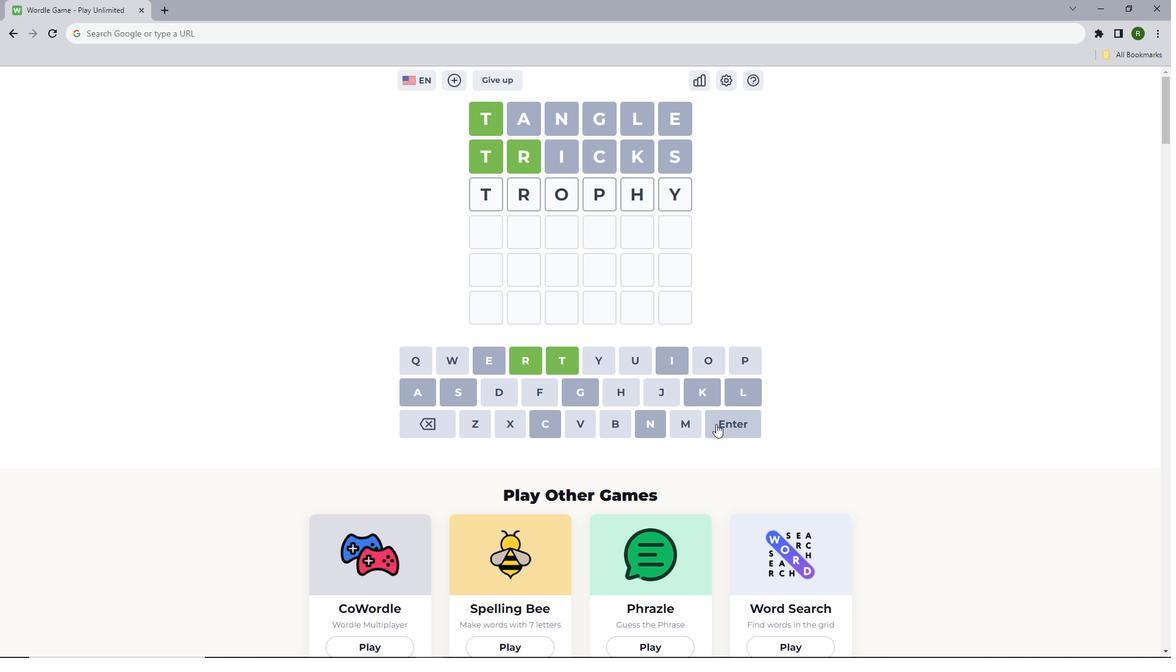 
Action: Mouse pressed left at (716, 424)
Screenshot: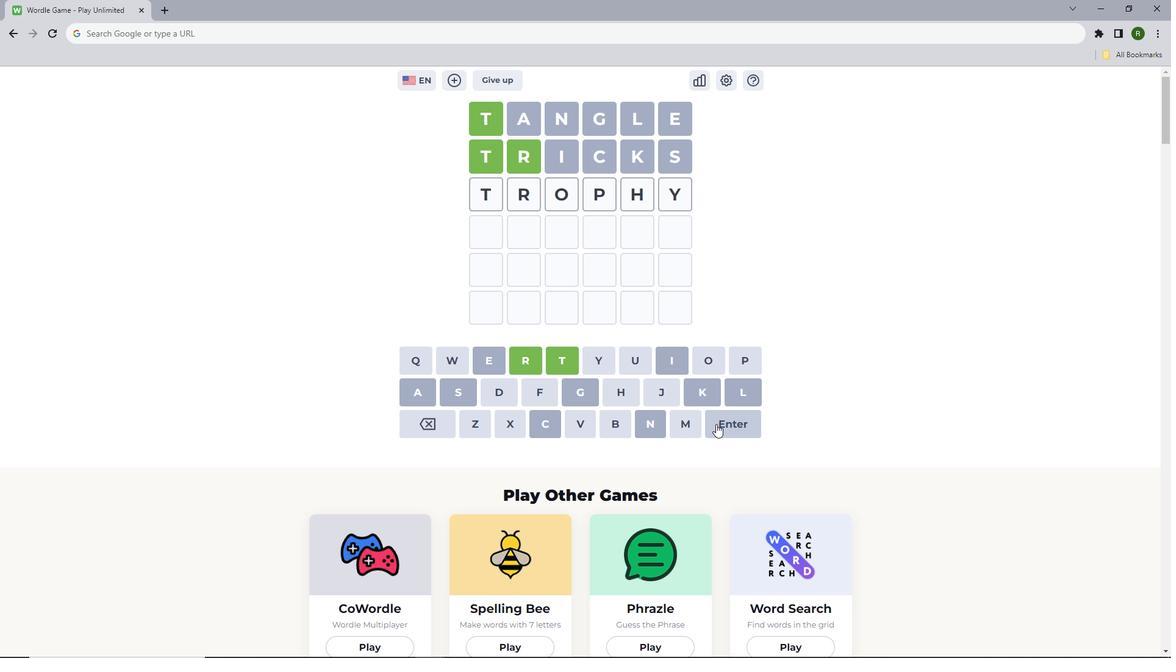 
Action: Mouse moved to (523, 184)
Screenshot: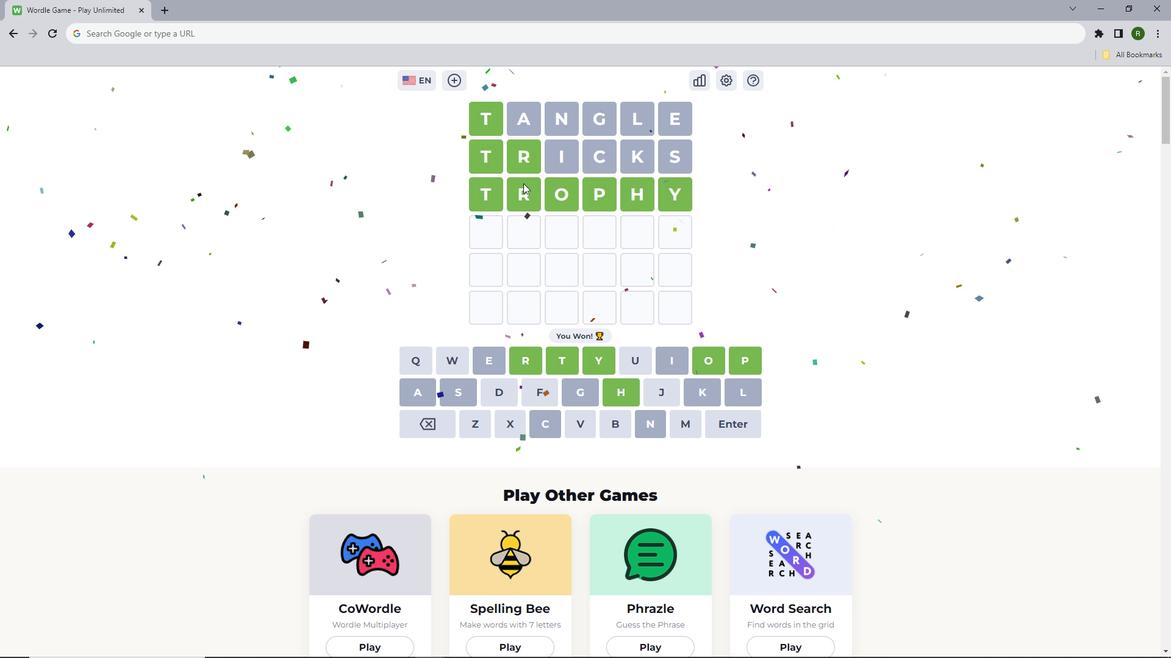 
